 Task: Create a due date automation trigger when advanced on, on the tuesday before a card is due add fields without custom field "Resume" set to a date between 1 and 7 working days ago at 11:00 AM.
Action: Mouse moved to (947, 72)
Screenshot: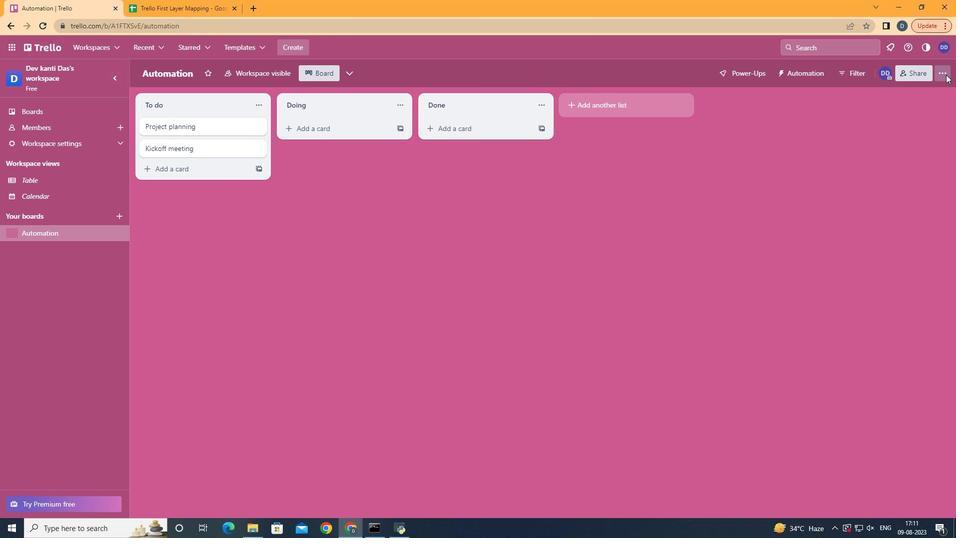 
Action: Mouse pressed left at (947, 72)
Screenshot: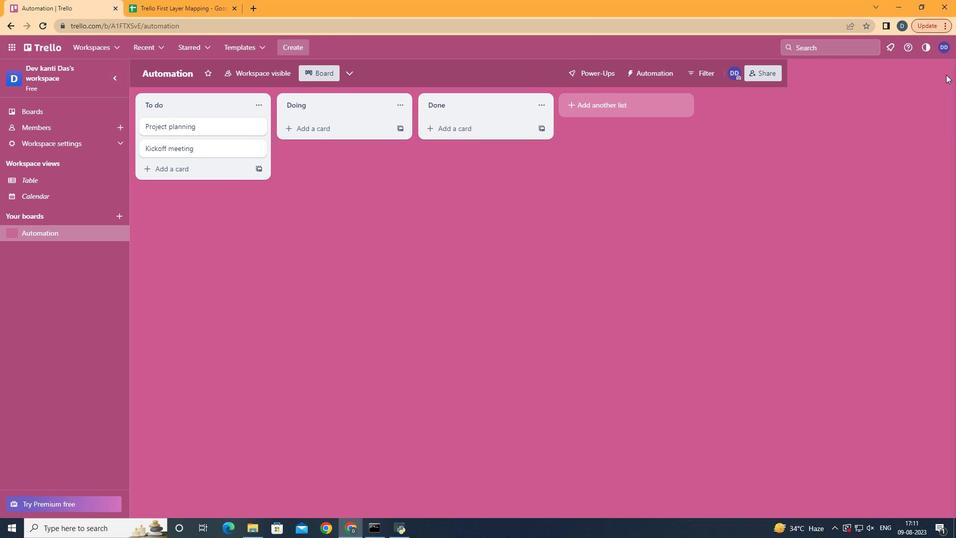 
Action: Mouse moved to (858, 223)
Screenshot: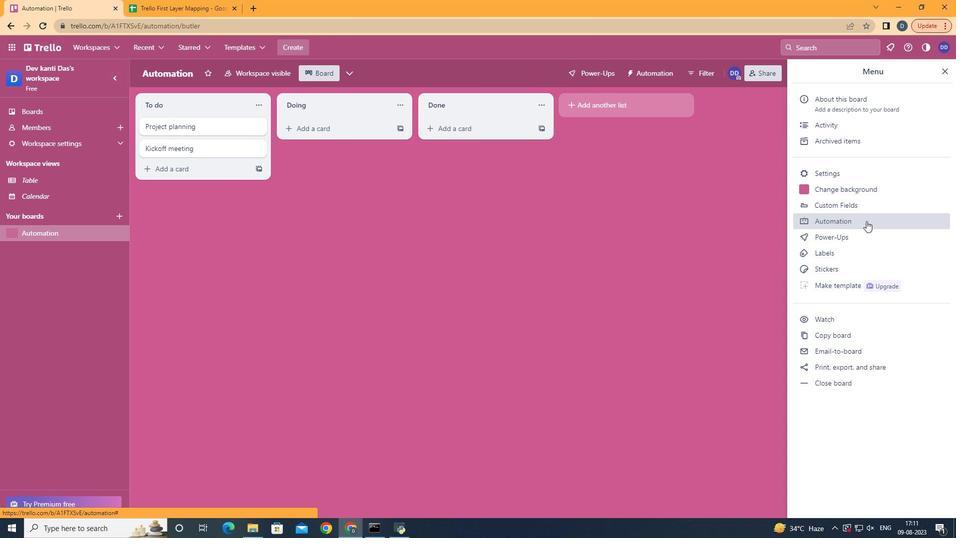 
Action: Mouse pressed left at (858, 223)
Screenshot: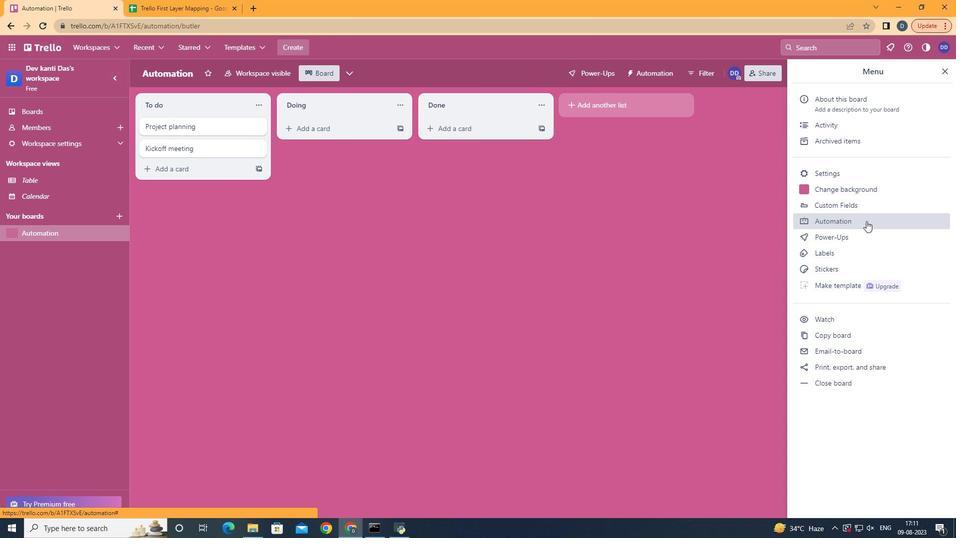 
Action: Mouse moved to (196, 201)
Screenshot: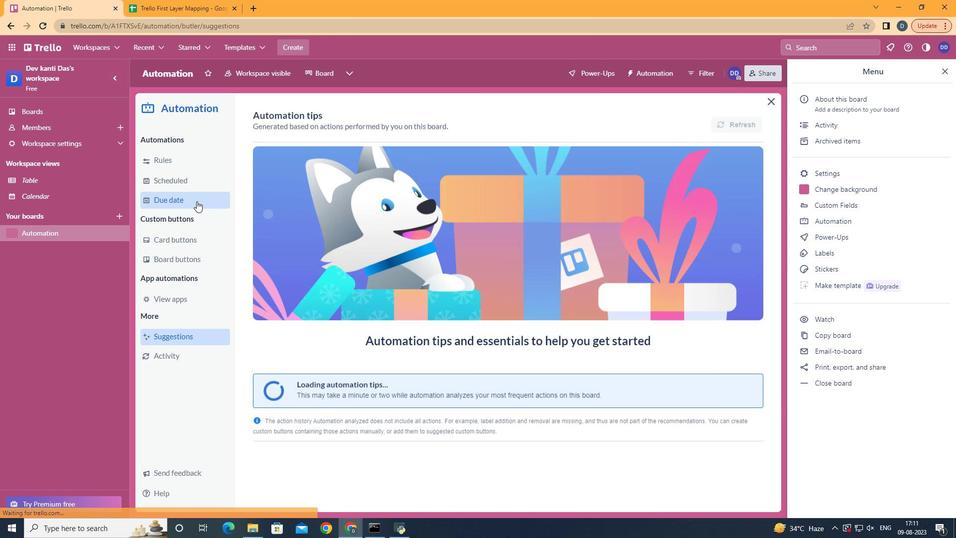 
Action: Mouse pressed left at (196, 201)
Screenshot: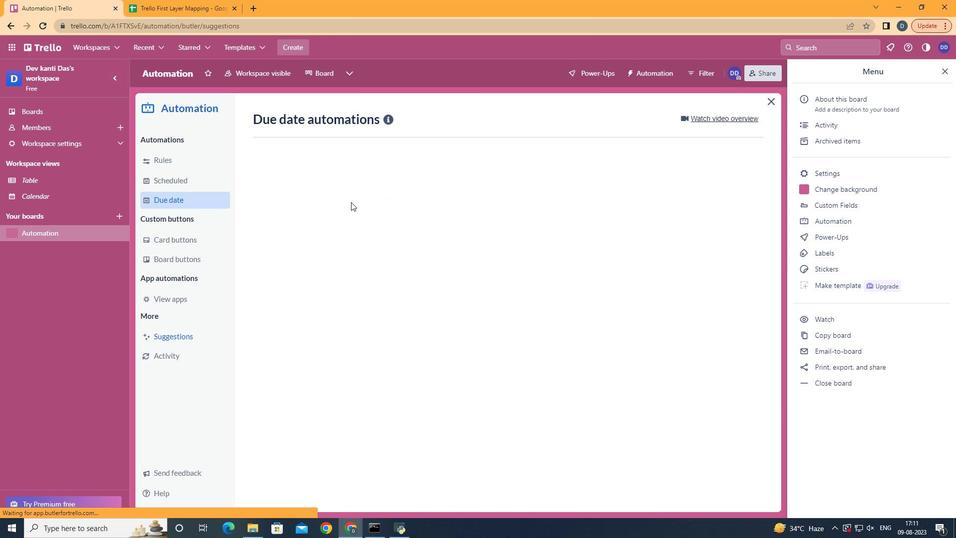 
Action: Mouse moved to (704, 122)
Screenshot: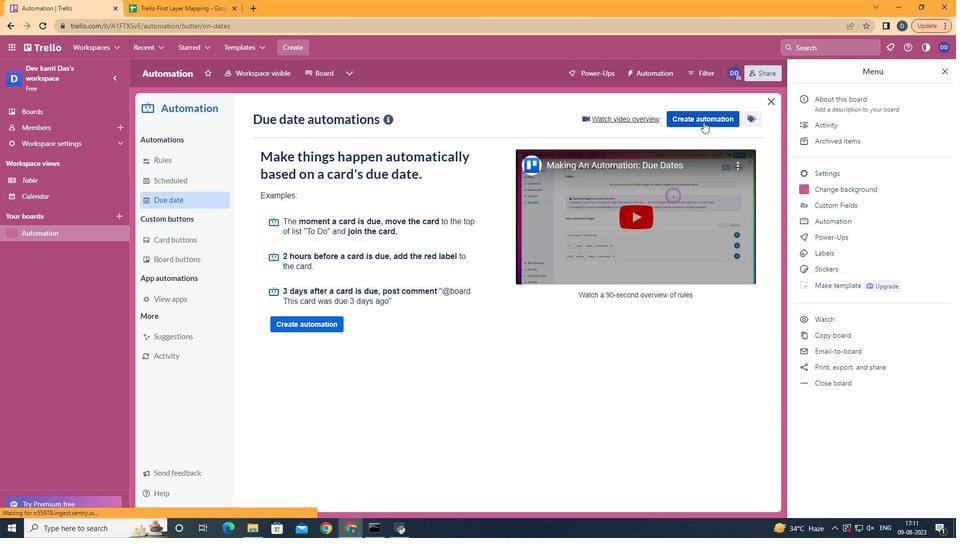 
Action: Mouse pressed left at (704, 122)
Screenshot: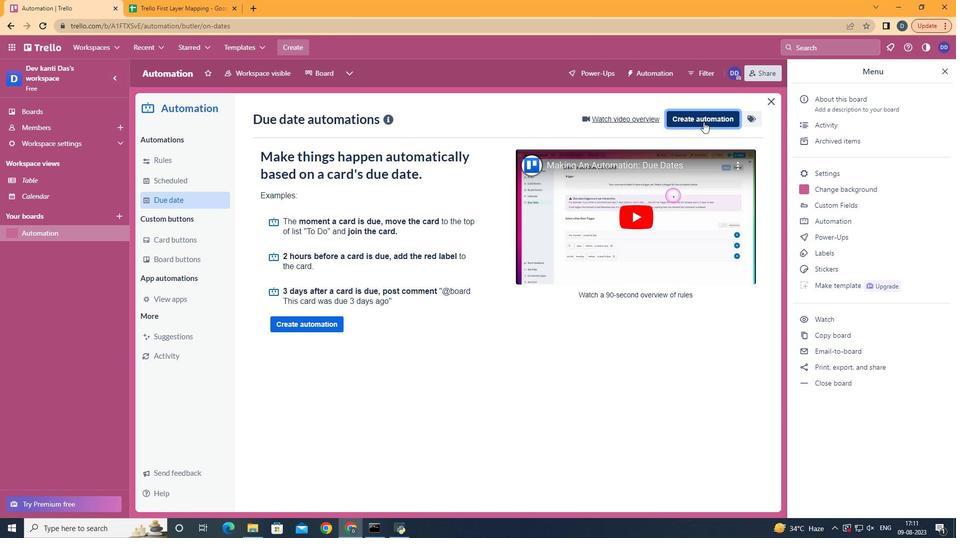 
Action: Mouse moved to (545, 219)
Screenshot: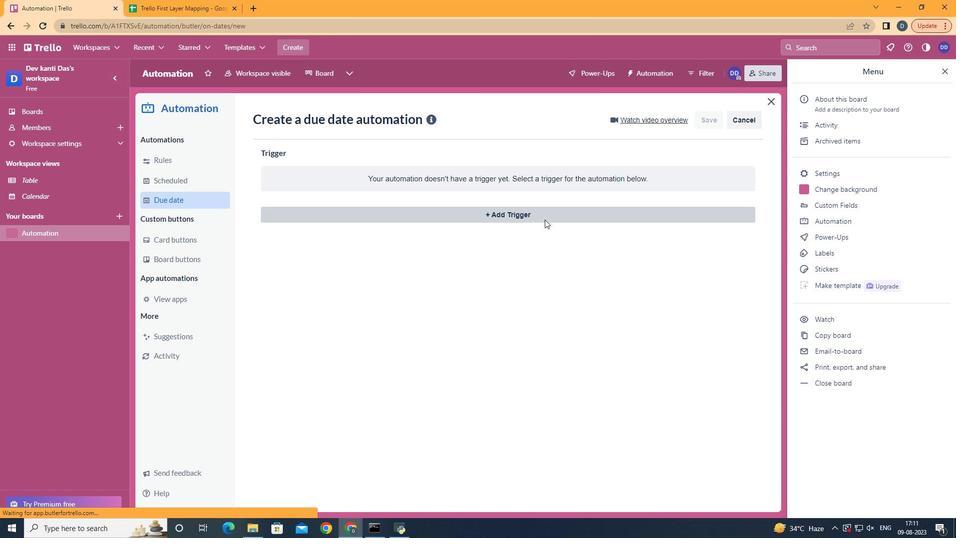 
Action: Mouse pressed left at (545, 219)
Screenshot: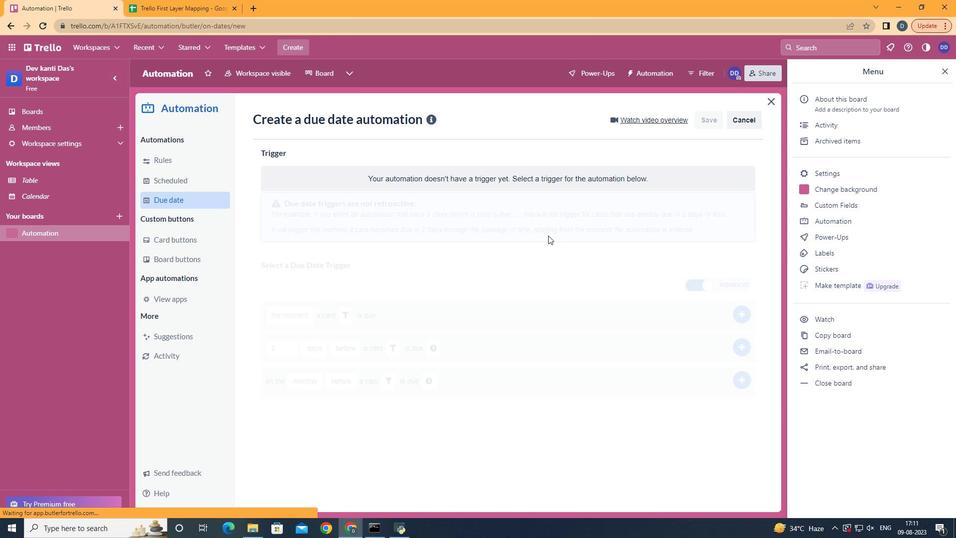 
Action: Mouse moved to (341, 278)
Screenshot: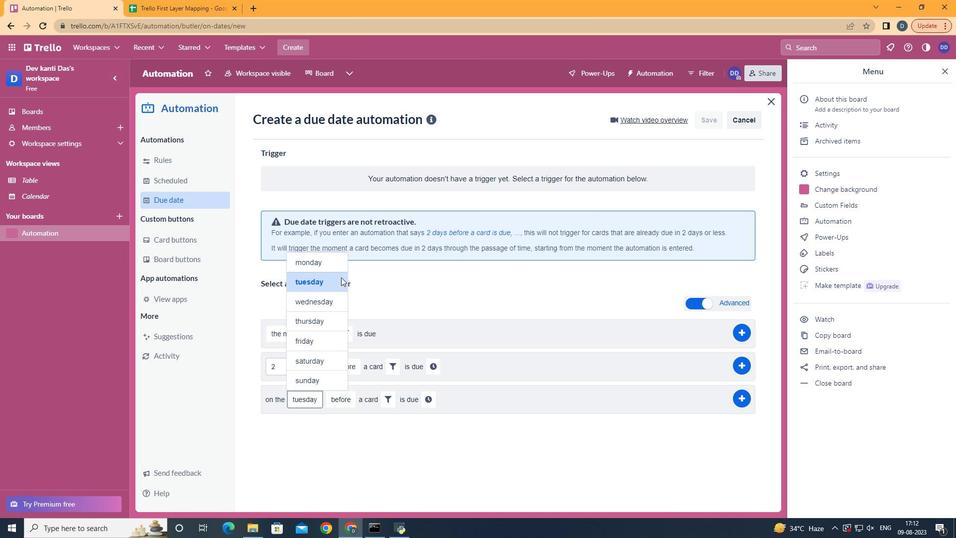 
Action: Mouse pressed left at (341, 278)
Screenshot: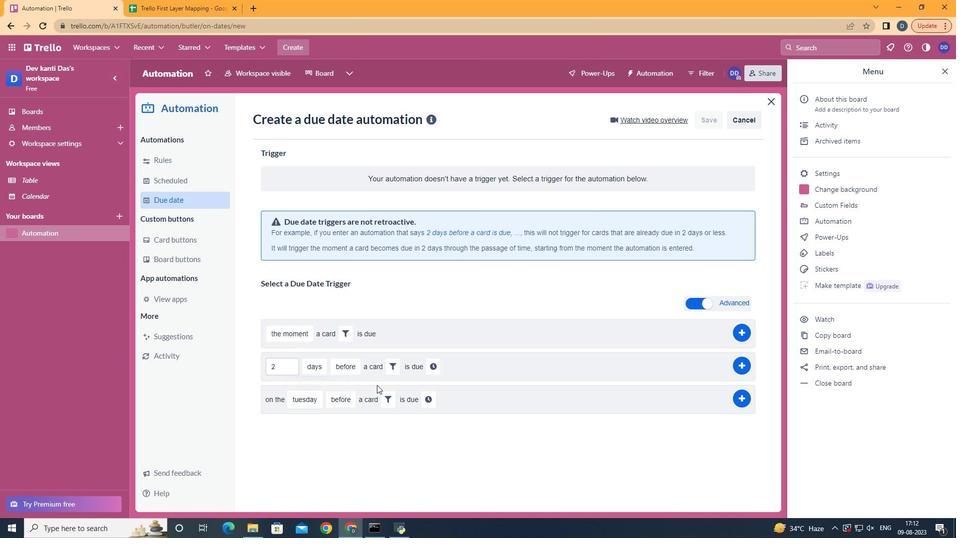 
Action: Mouse moved to (390, 398)
Screenshot: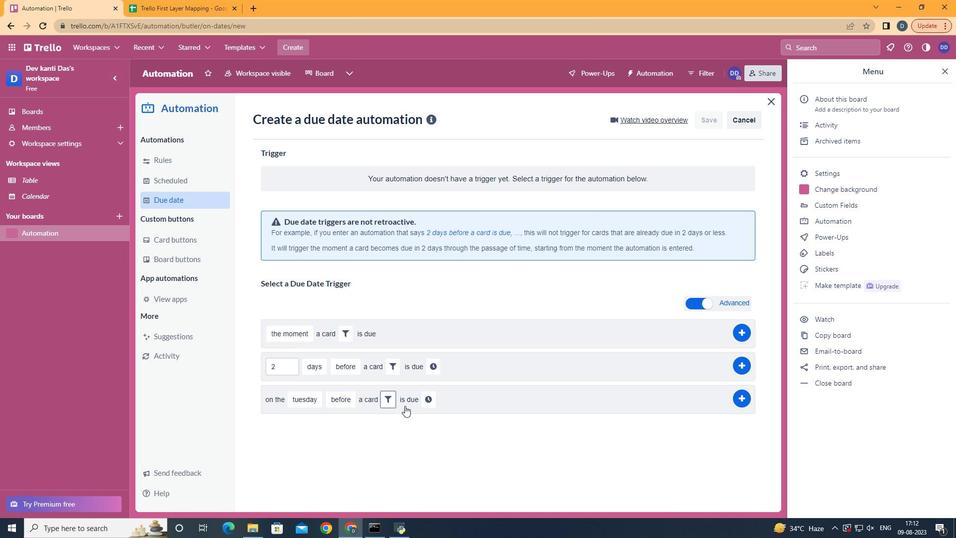 
Action: Mouse pressed left at (390, 398)
Screenshot: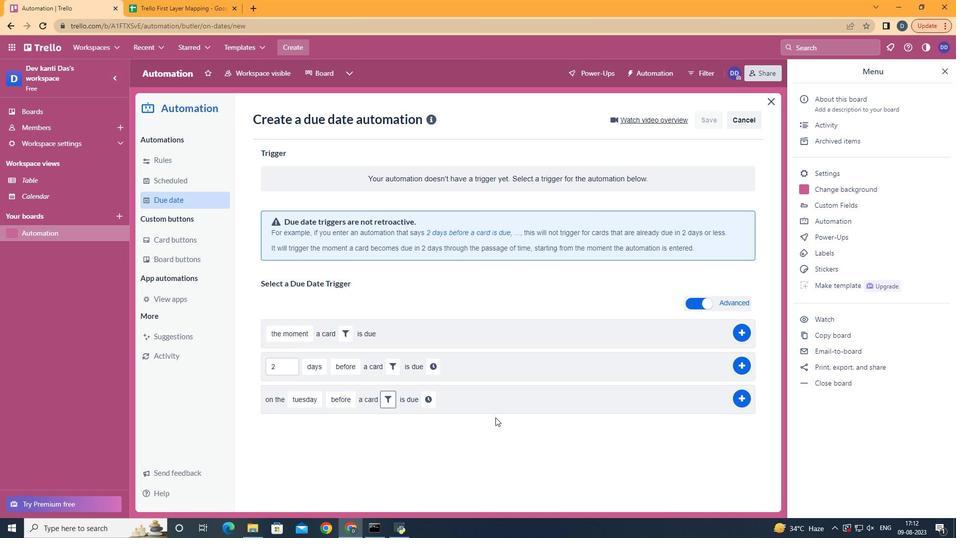 
Action: Mouse moved to (550, 425)
Screenshot: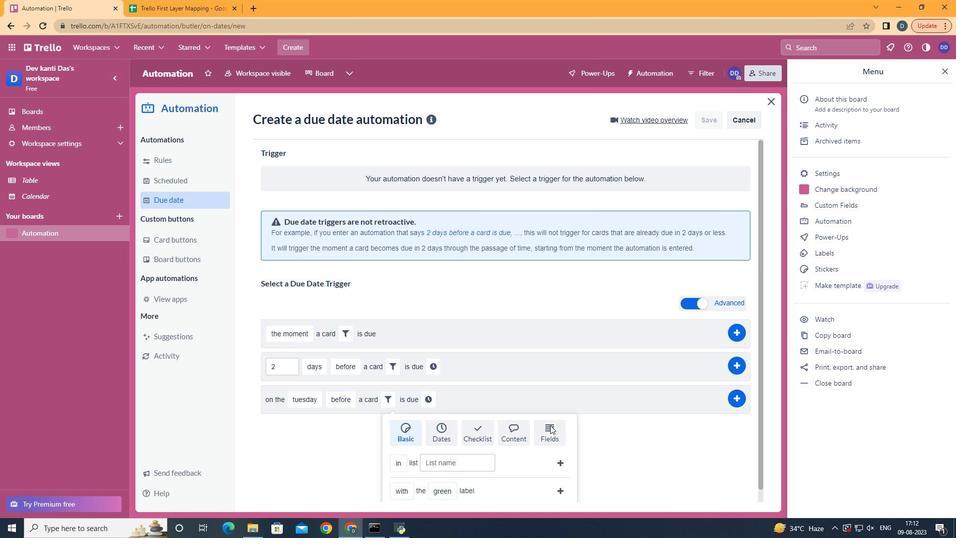 
Action: Mouse pressed left at (550, 425)
Screenshot: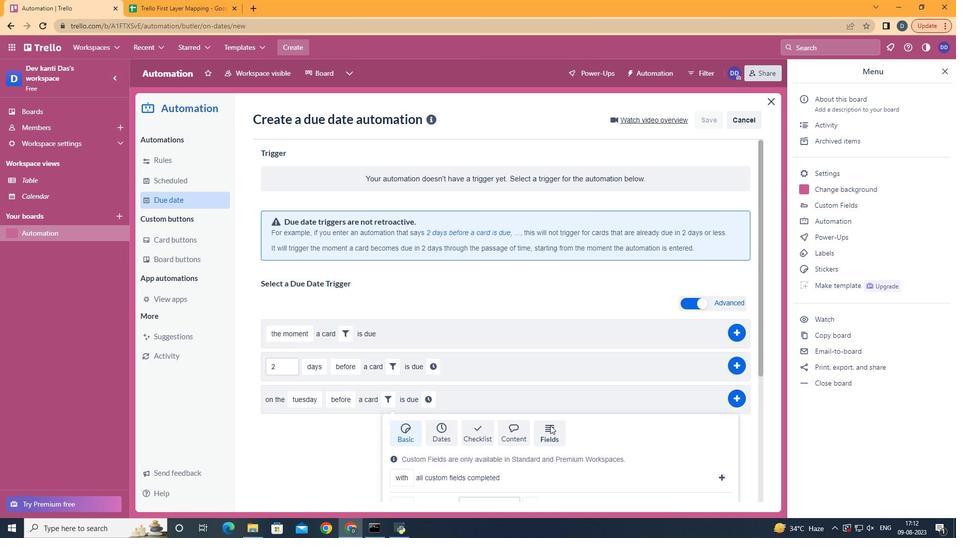 
Action: Mouse moved to (552, 425)
Screenshot: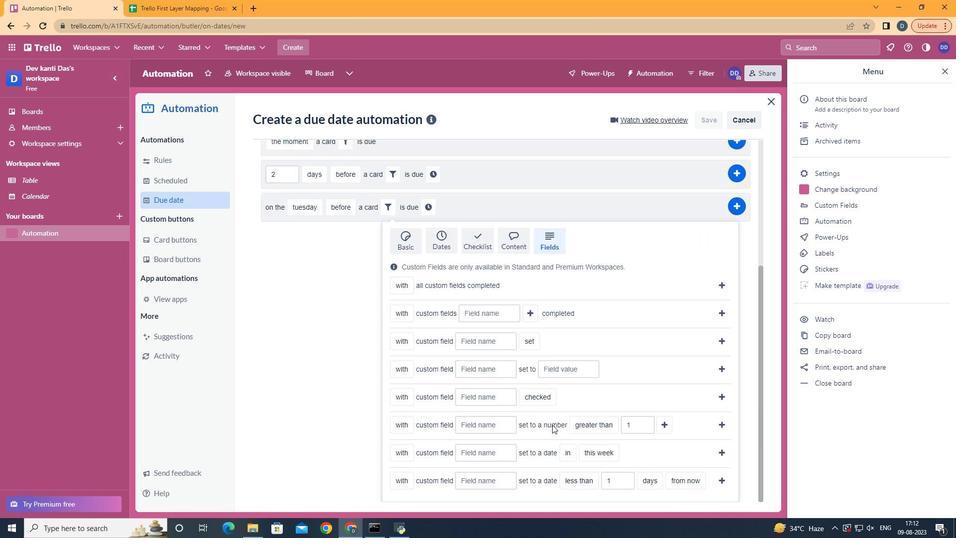 
Action: Mouse scrolled (552, 424) with delta (0, 0)
Screenshot: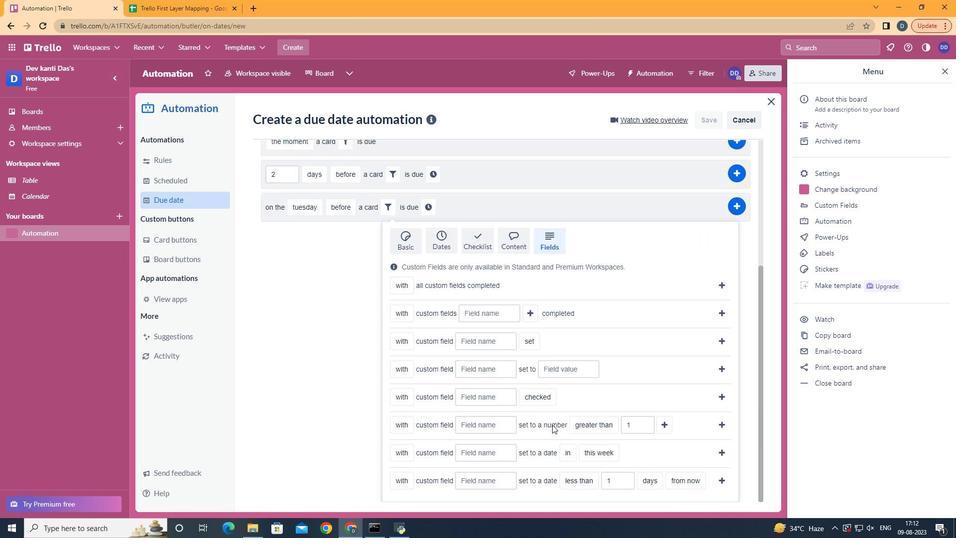 
Action: Mouse scrolled (552, 424) with delta (0, 0)
Screenshot: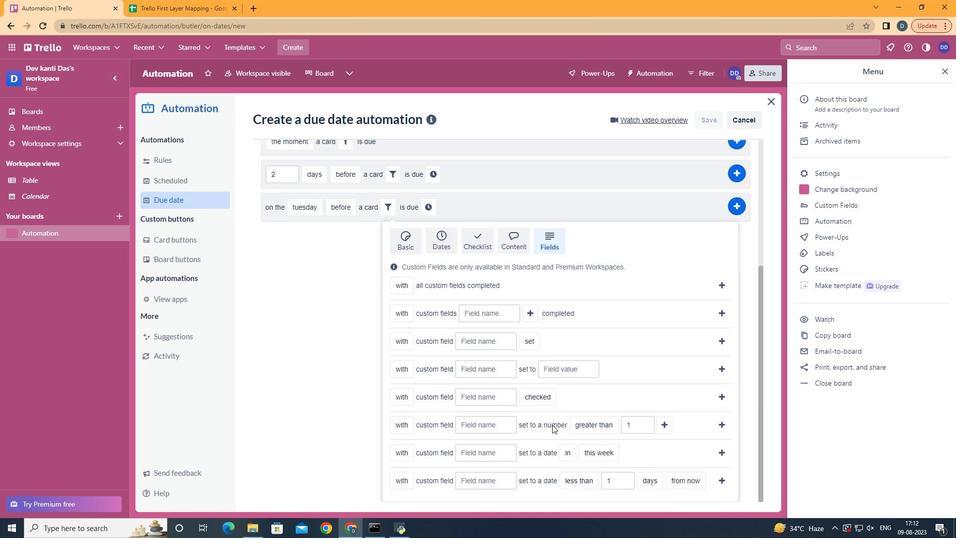 
Action: Mouse scrolled (552, 424) with delta (0, 0)
Screenshot: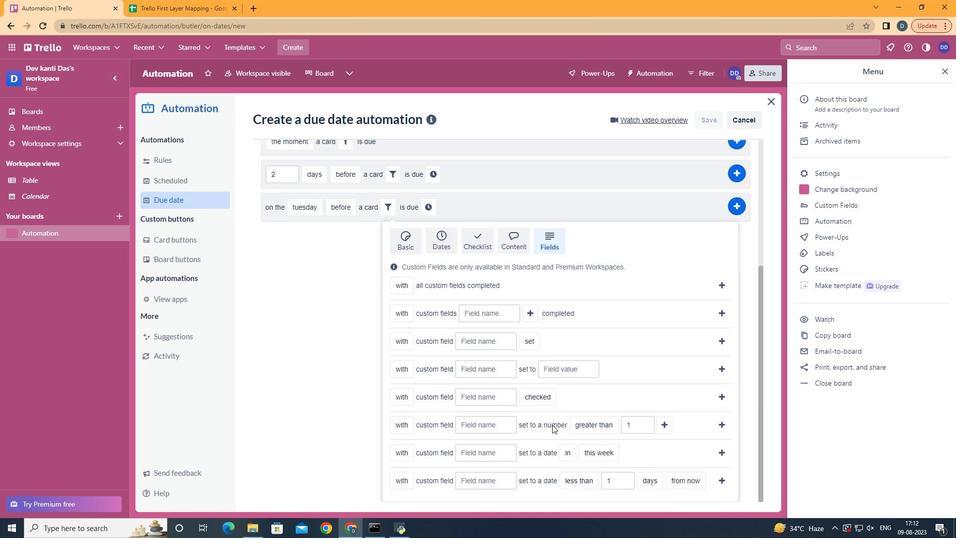 
Action: Mouse scrolled (552, 424) with delta (0, 0)
Screenshot: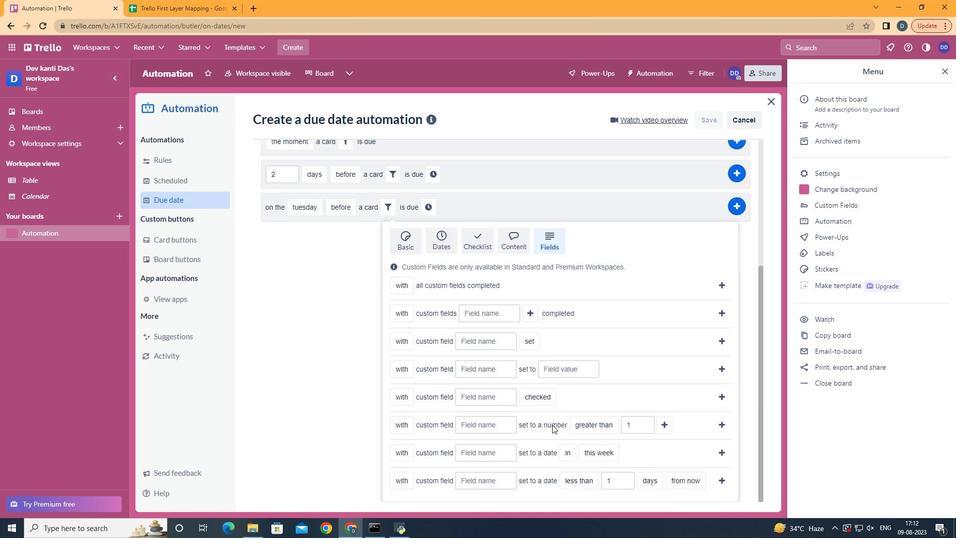 
Action: Mouse moved to (552, 425)
Screenshot: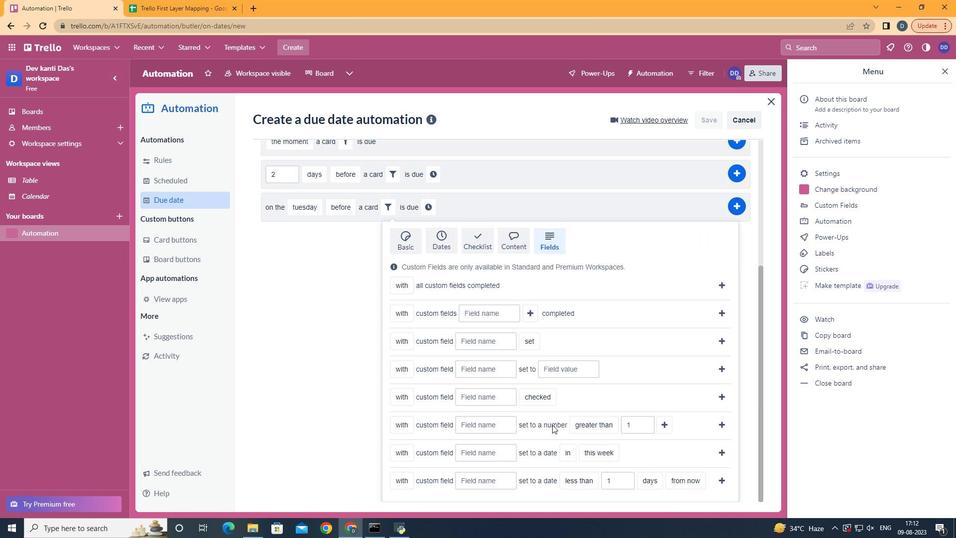 
Action: Mouse scrolled (552, 424) with delta (0, 0)
Screenshot: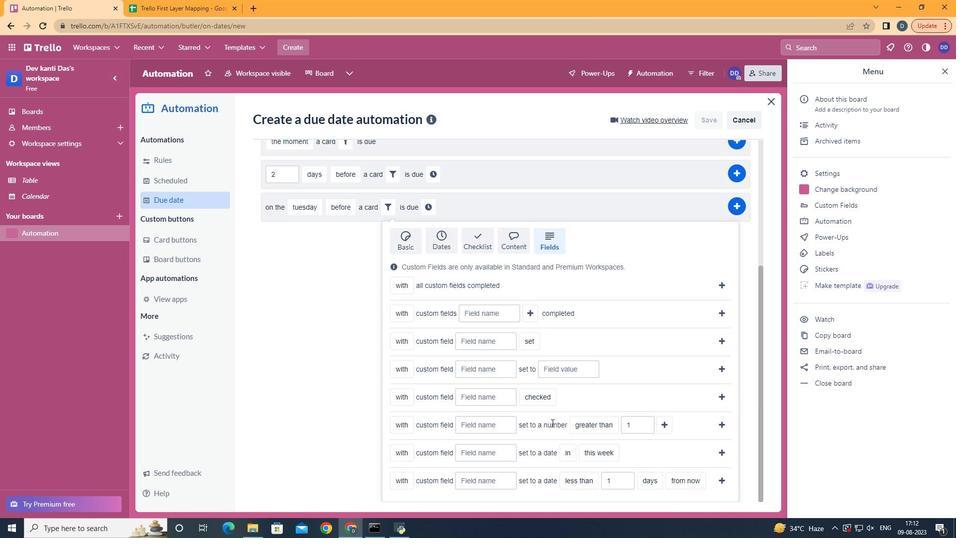 
Action: Mouse scrolled (552, 424) with delta (0, 0)
Screenshot: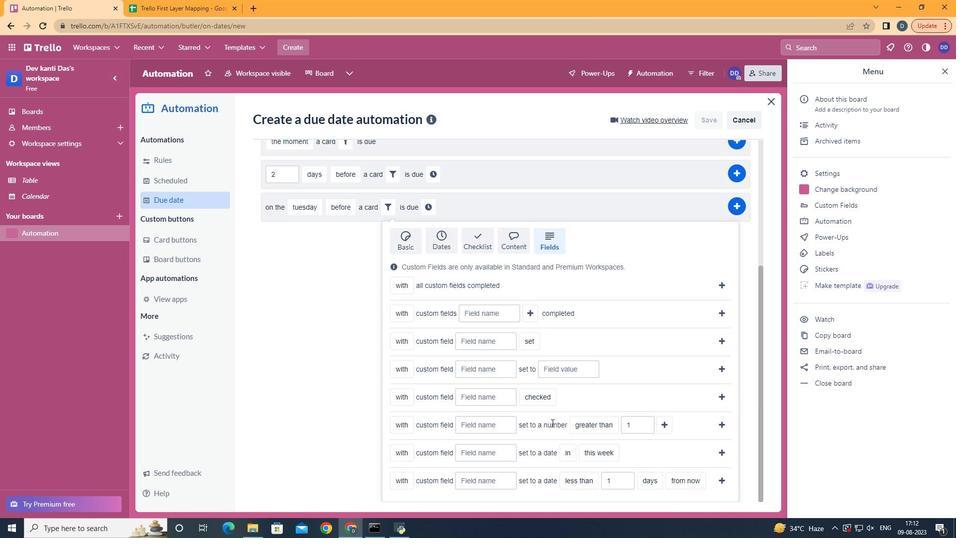 
Action: Mouse scrolled (552, 424) with delta (0, 0)
Screenshot: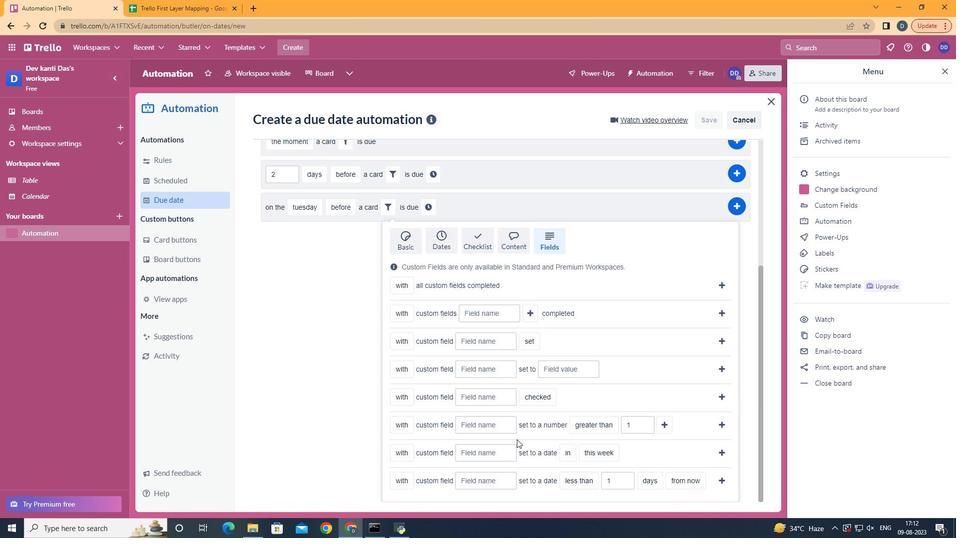 
Action: Mouse scrolled (552, 424) with delta (0, 0)
Screenshot: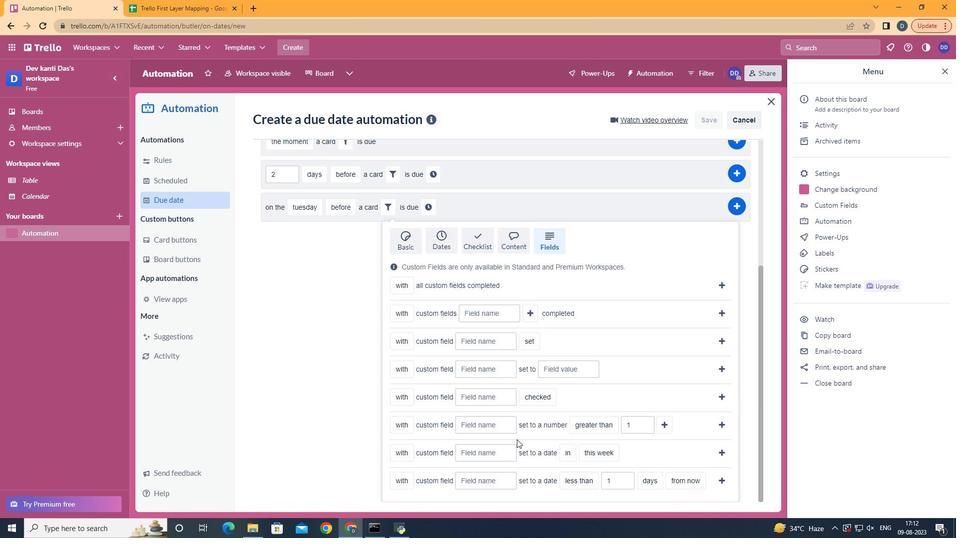 
Action: Mouse moved to (415, 465)
Screenshot: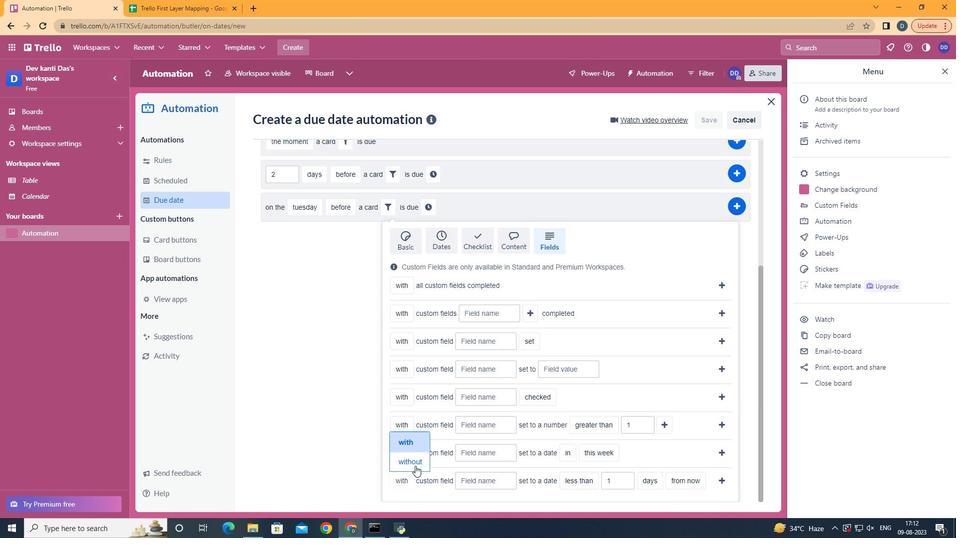 
Action: Mouse pressed left at (415, 465)
Screenshot: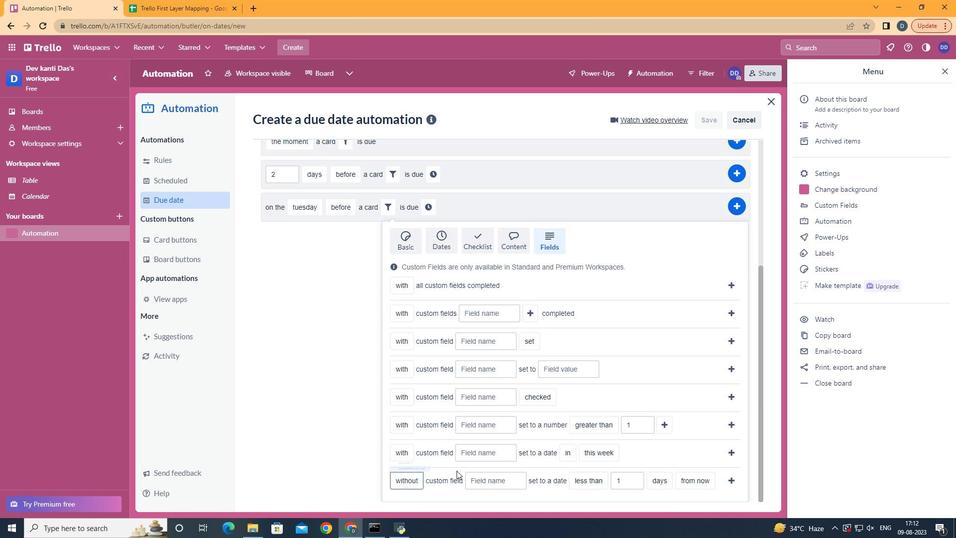 
Action: Mouse moved to (481, 478)
Screenshot: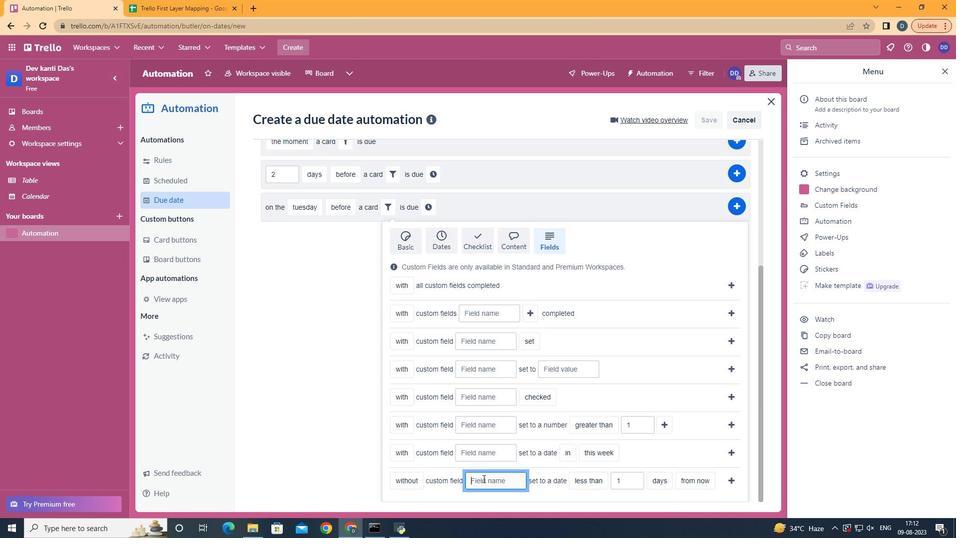
Action: Mouse pressed left at (481, 478)
Screenshot: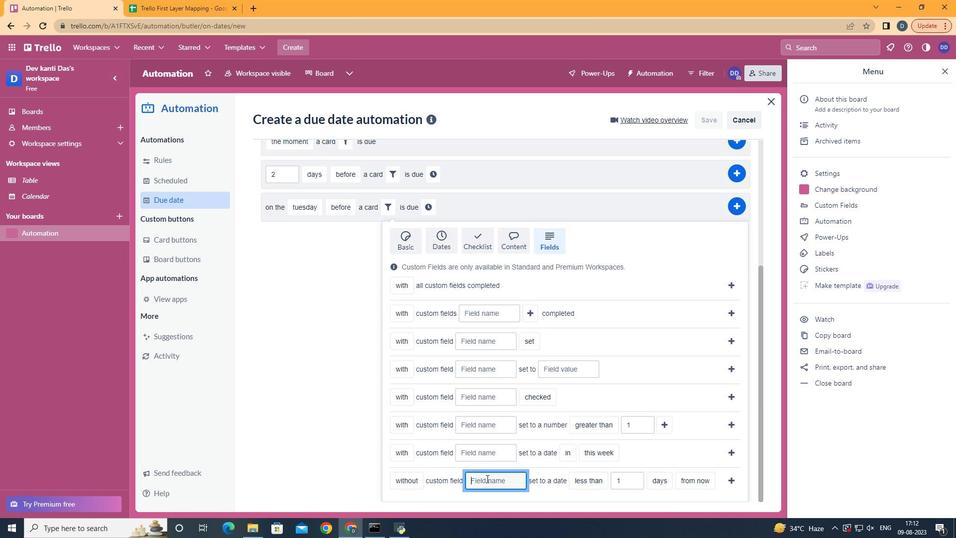 
Action: Mouse moved to (486, 478)
Screenshot: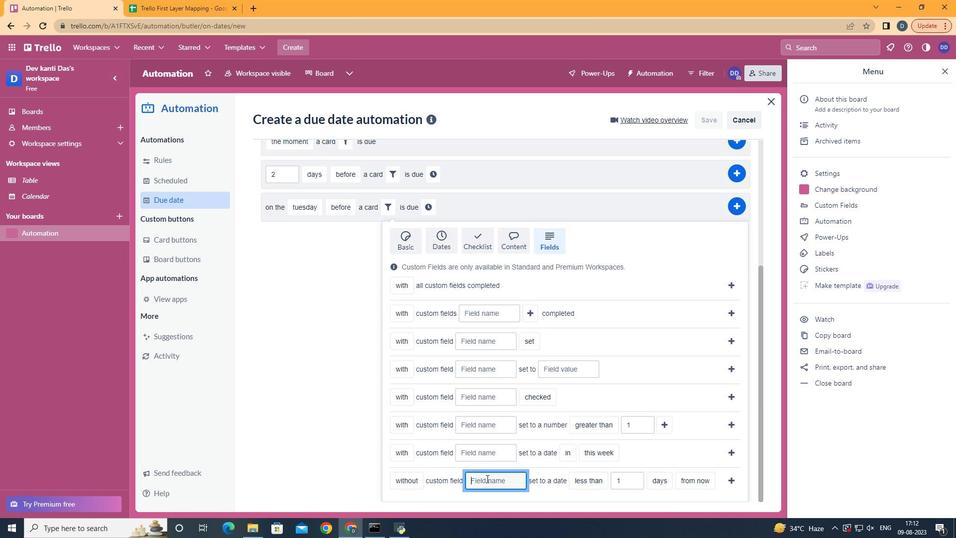
Action: Key pressed <Key.shift>Rewsume
Screenshot: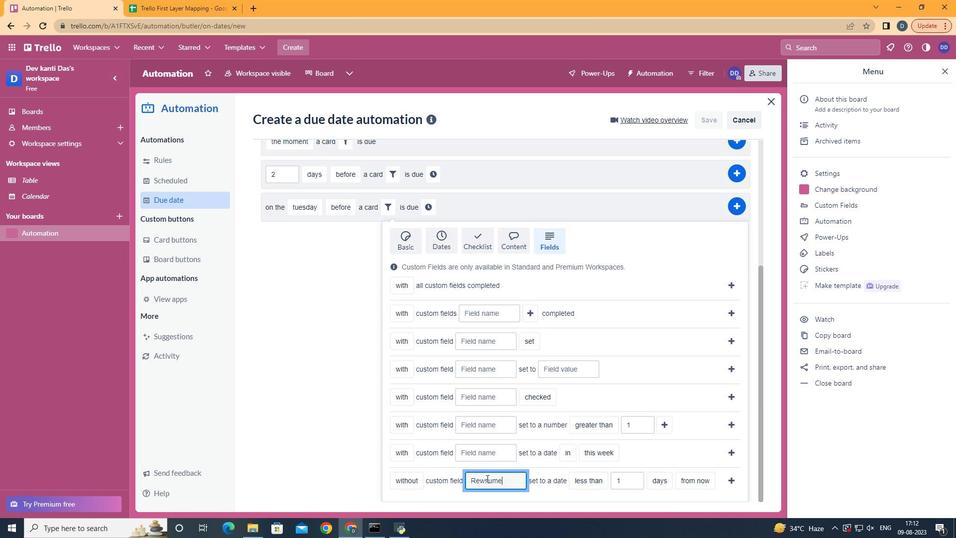 
Action: Mouse moved to (486, 478)
Screenshot: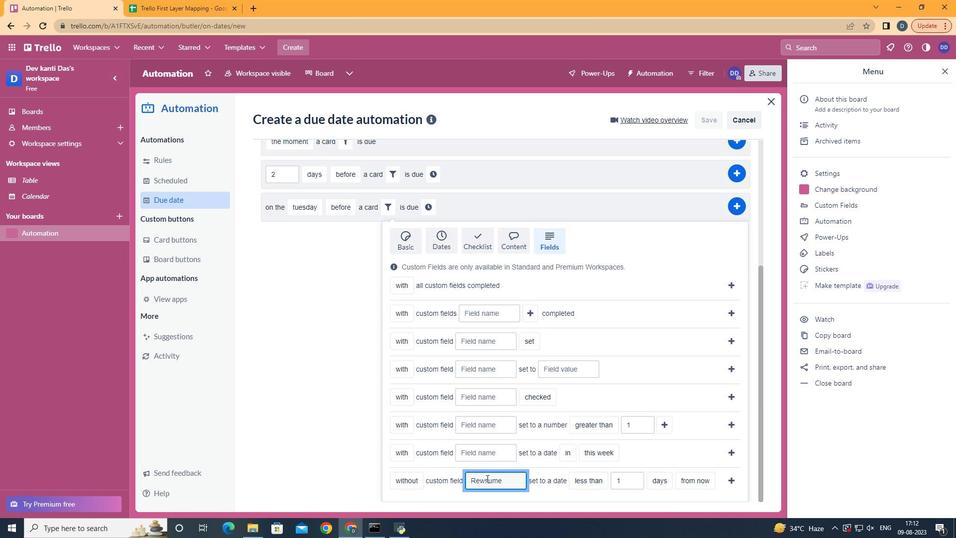 
Action: Key pressed <Key.backspace><Key.backspace><Key.backspace><Key.backspace><Key.backspace>sume
Screenshot: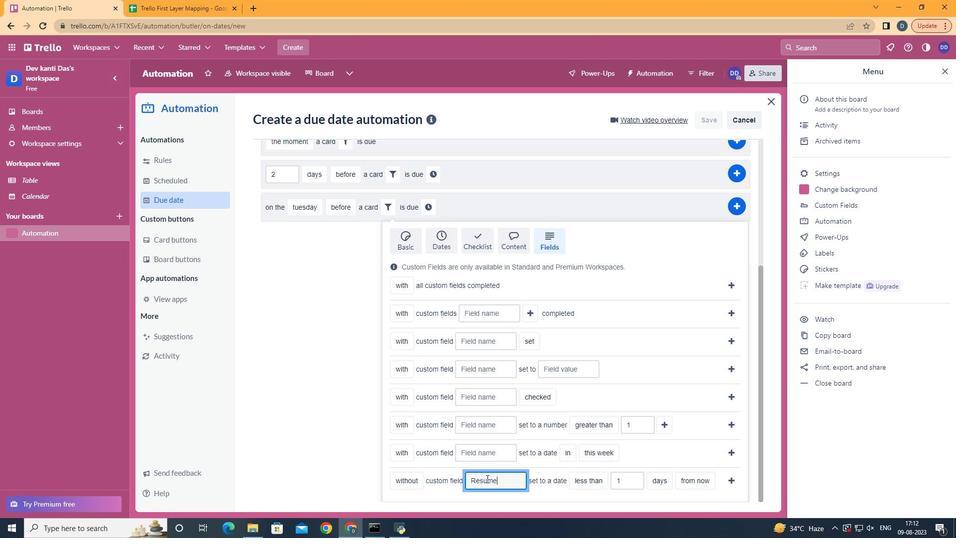 
Action: Mouse moved to (599, 465)
Screenshot: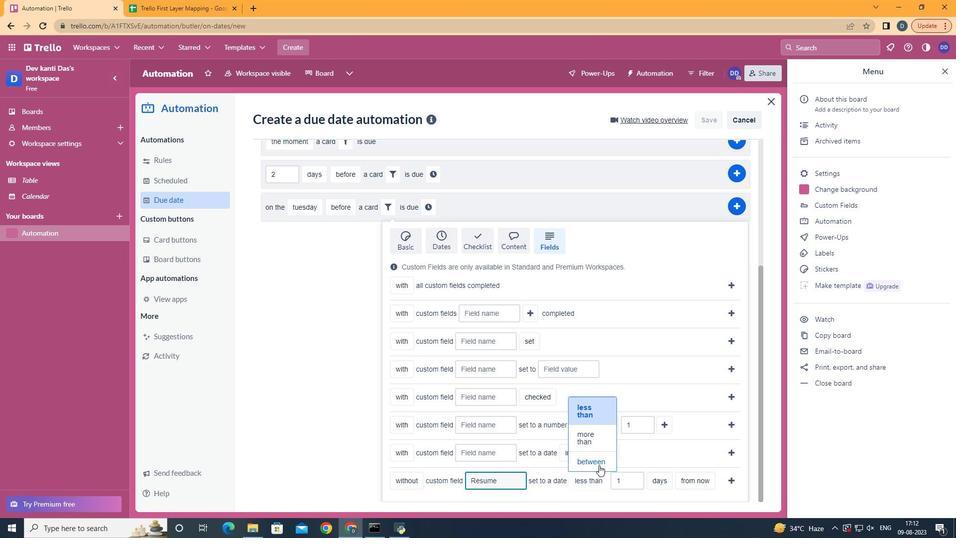 
Action: Mouse pressed left at (599, 465)
Screenshot: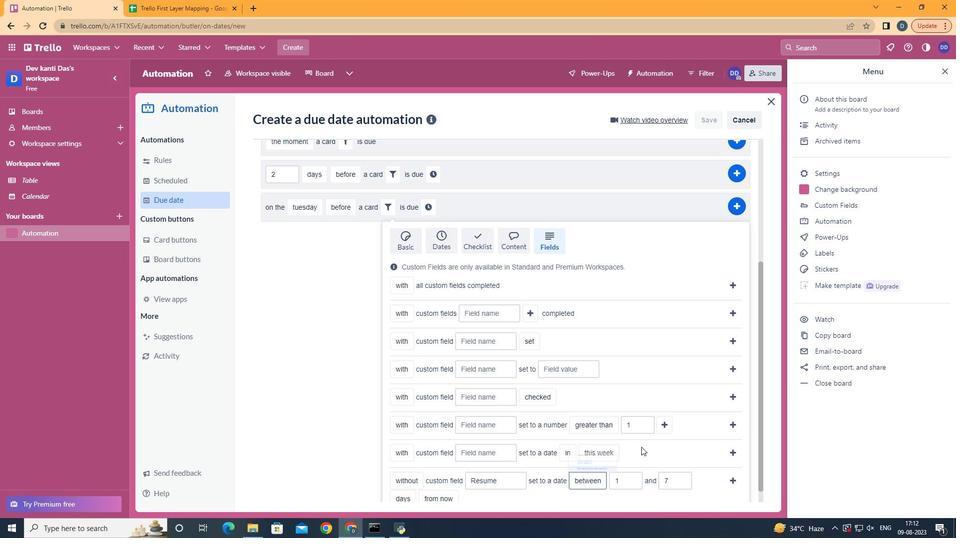 
Action: Mouse moved to (650, 436)
Screenshot: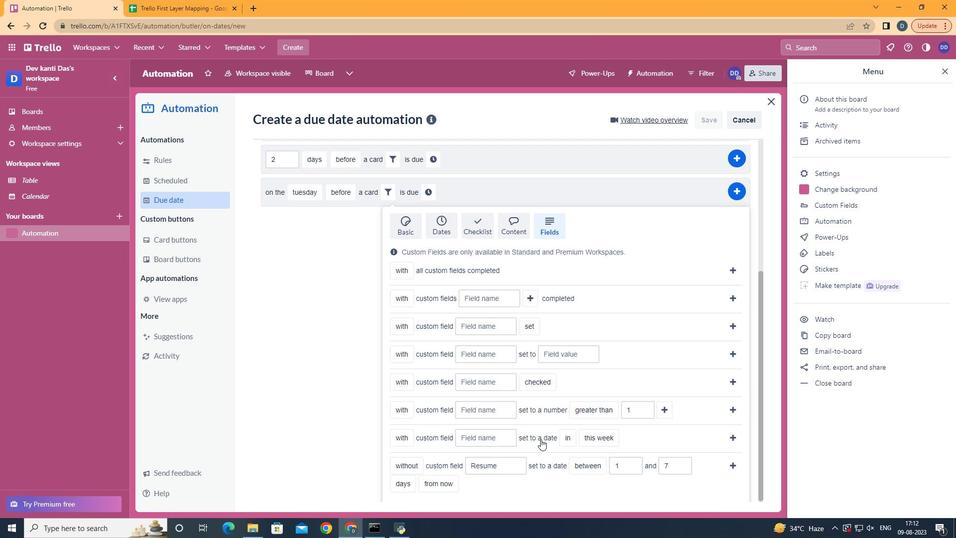 
Action: Mouse scrolled (650, 435) with delta (0, 0)
Screenshot: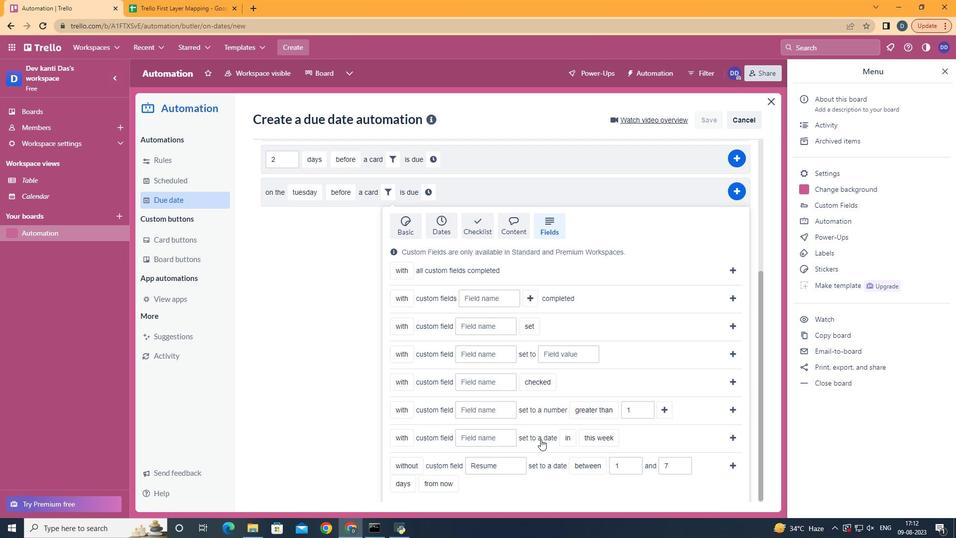 
Action: Mouse scrolled (650, 435) with delta (0, 0)
Screenshot: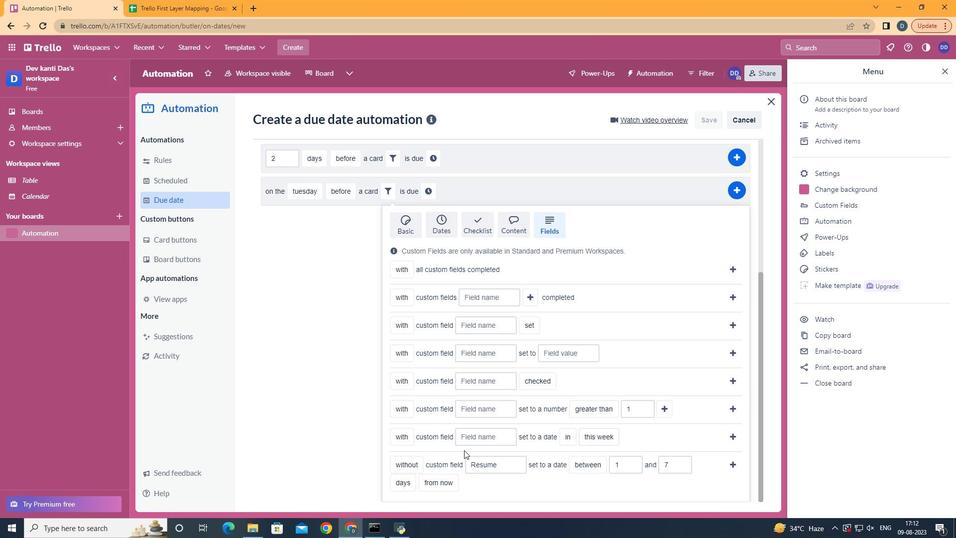 
Action: Mouse scrolled (650, 435) with delta (0, 0)
Screenshot: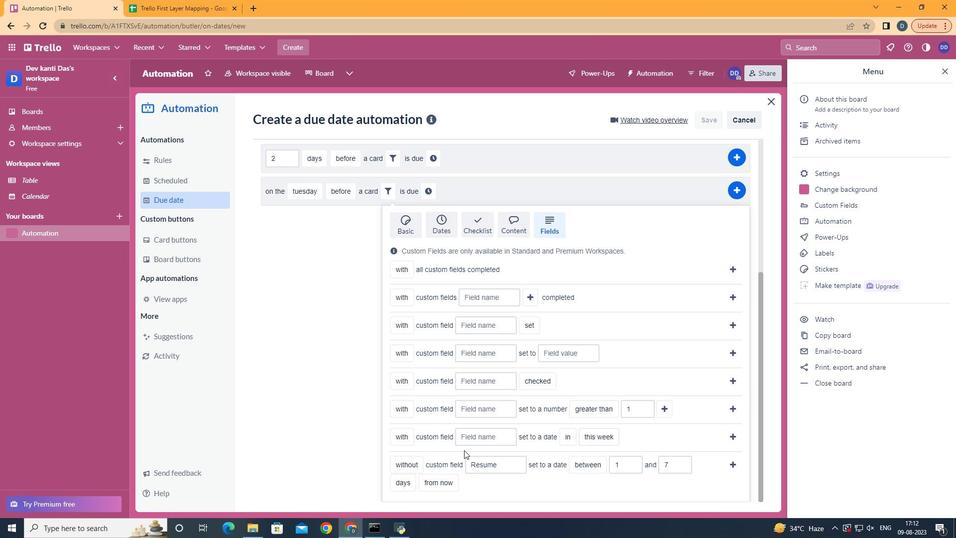 
Action: Mouse scrolled (650, 435) with delta (0, 0)
Screenshot: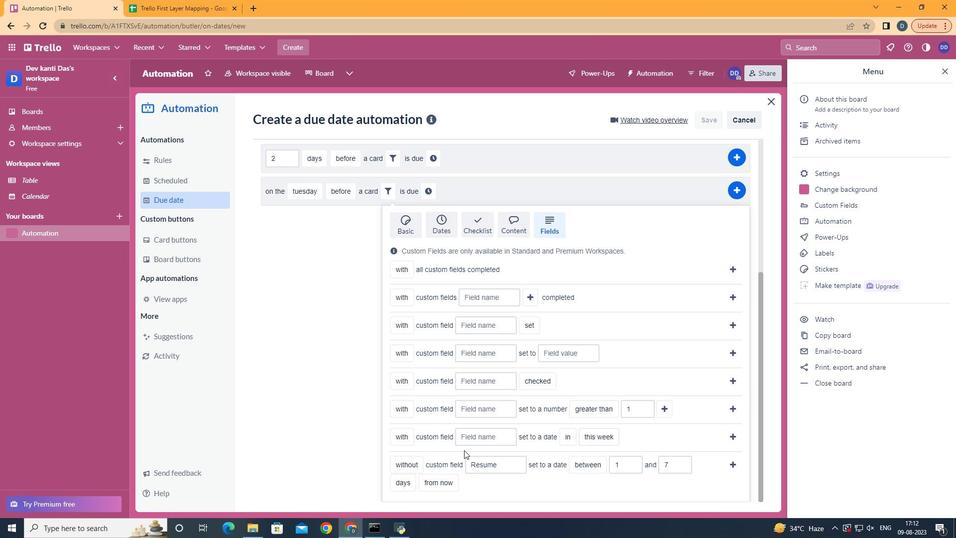 
Action: Mouse scrolled (650, 435) with delta (0, 0)
Screenshot: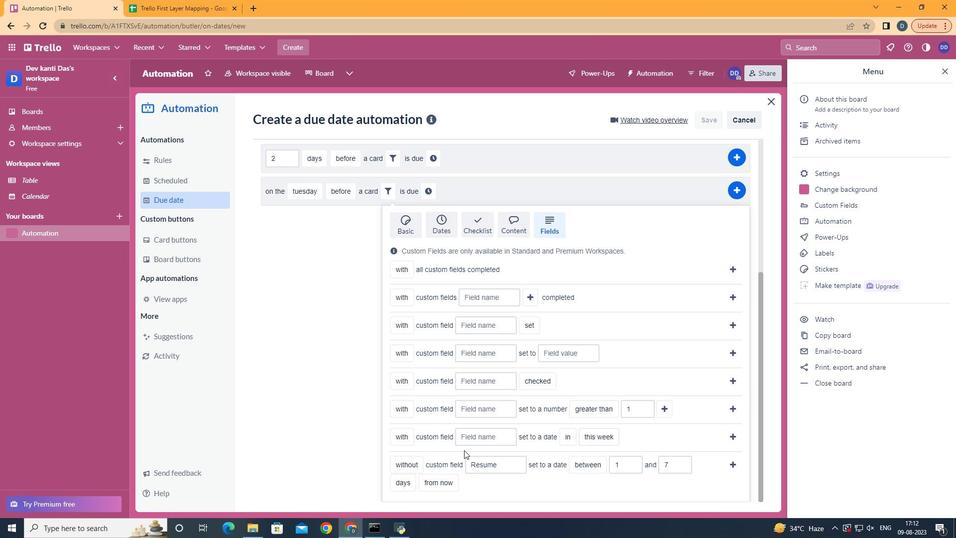 
Action: Mouse moved to (411, 466)
Screenshot: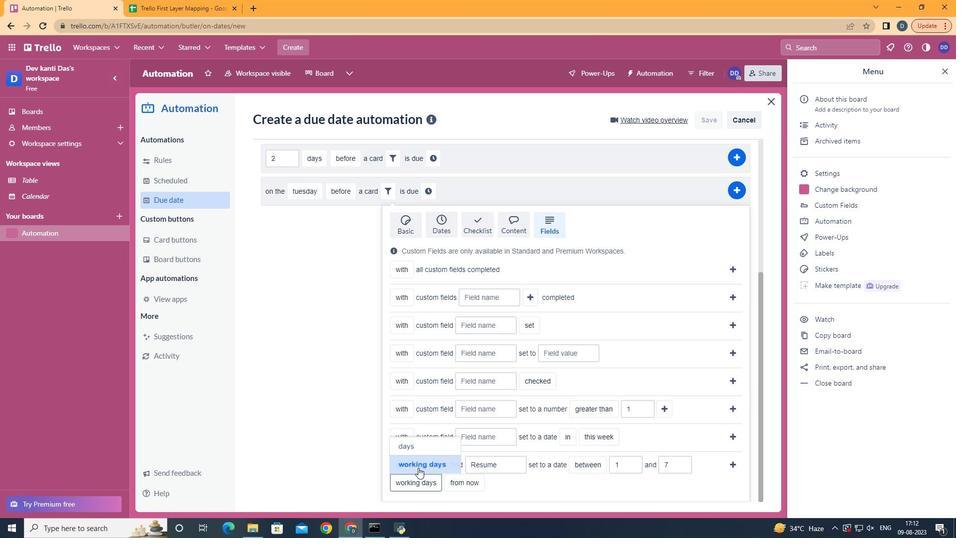 
Action: Mouse pressed left at (411, 466)
Screenshot: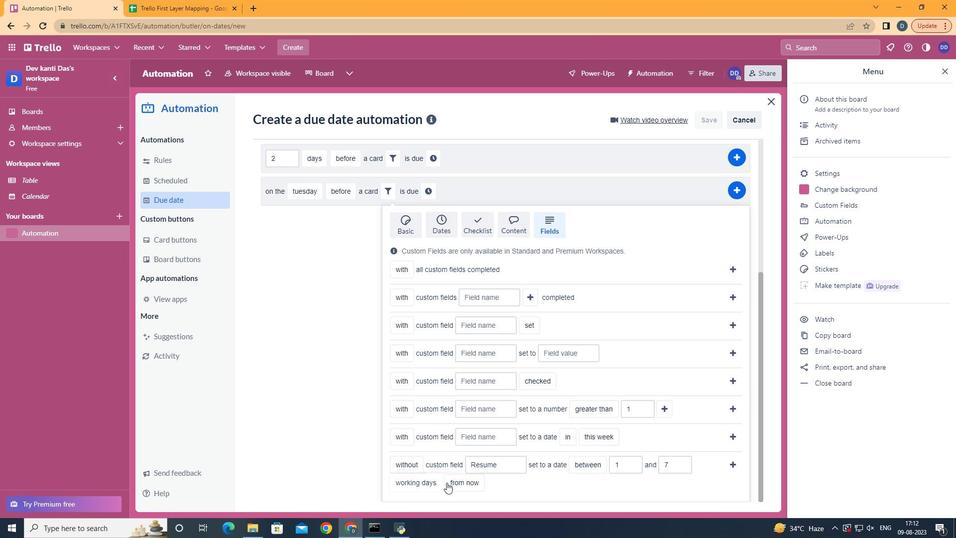 
Action: Mouse moved to (476, 458)
Screenshot: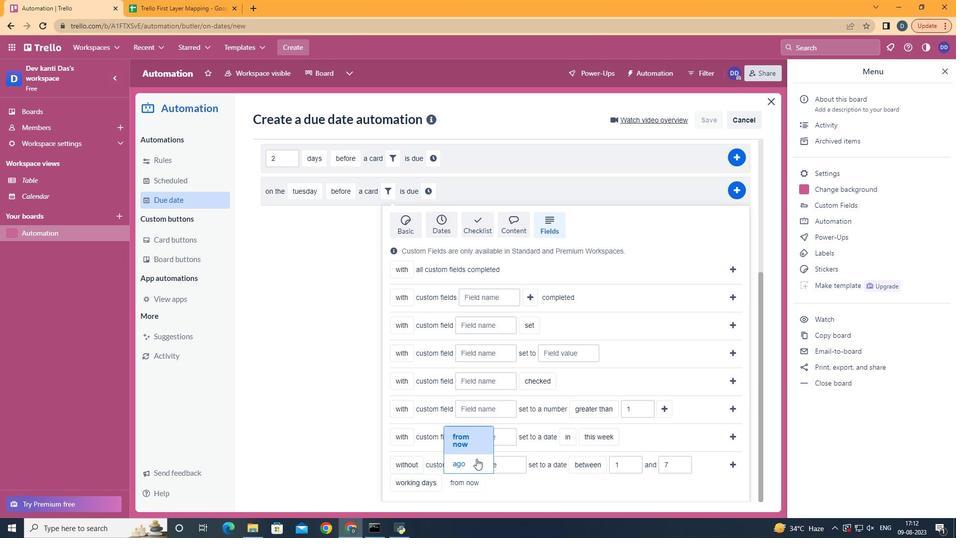 
Action: Mouse pressed left at (476, 458)
Screenshot: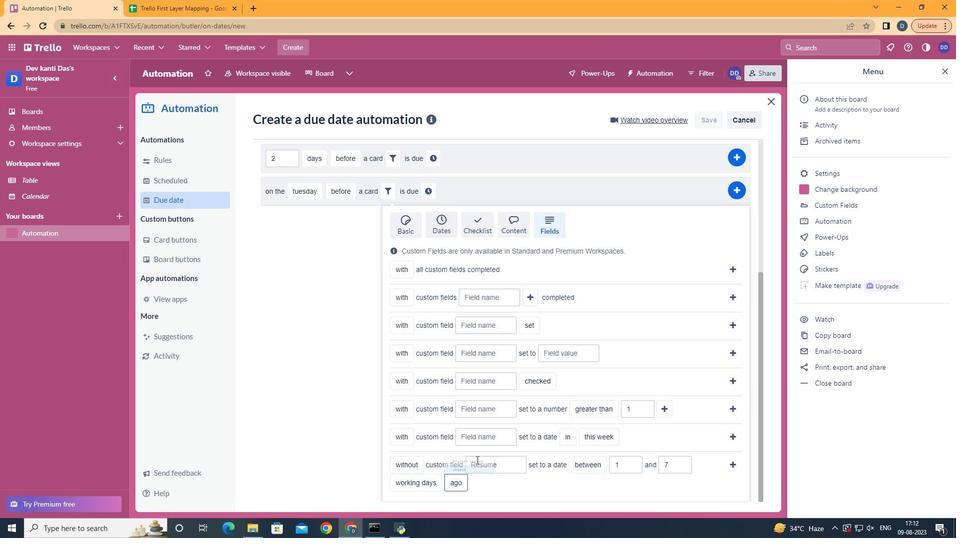 
Action: Mouse moved to (739, 462)
Screenshot: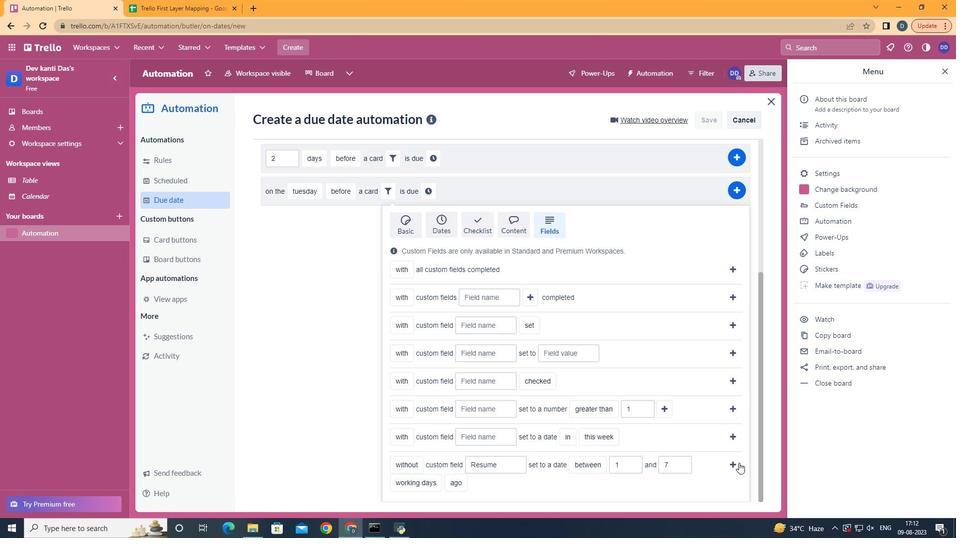 
Action: Mouse pressed left at (739, 462)
Screenshot: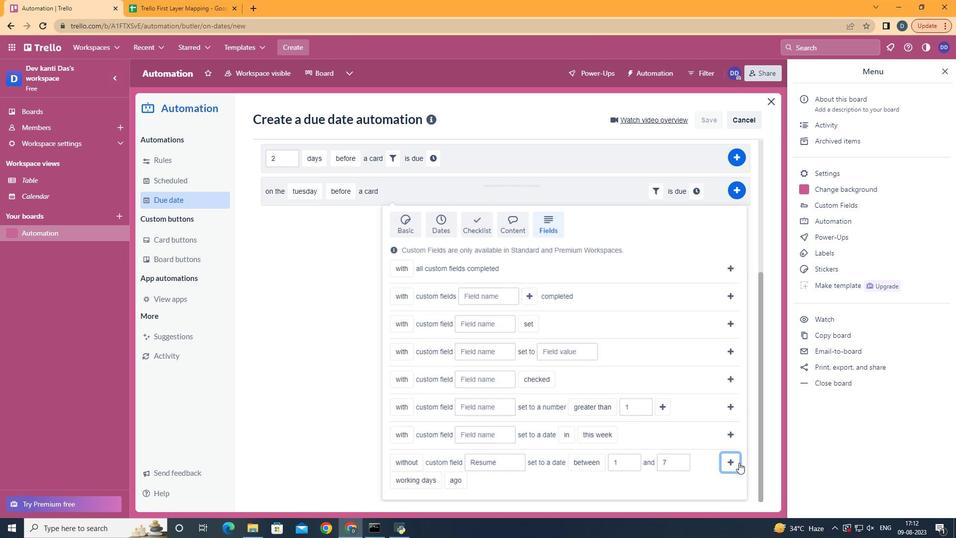 
Action: Mouse moved to (534, 425)
Screenshot: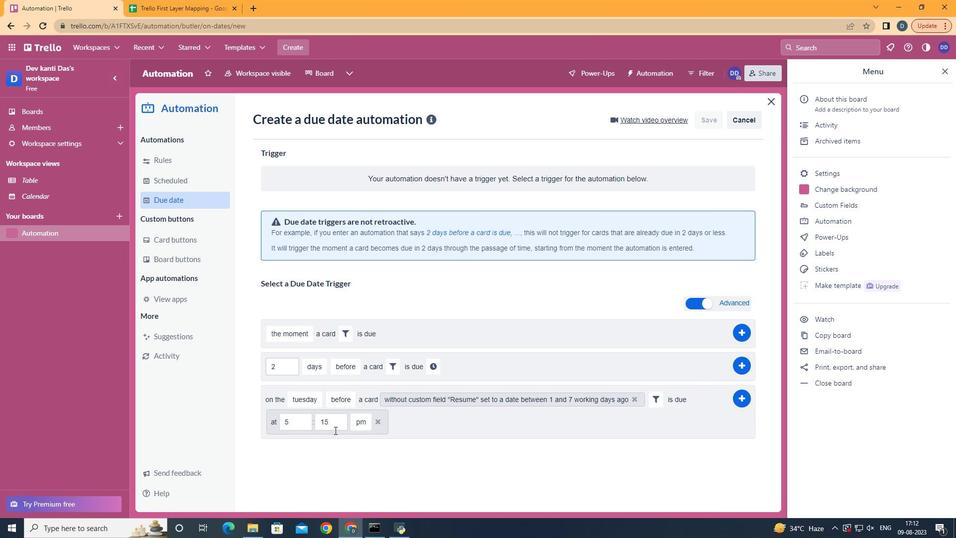 
Action: Mouse pressed left at (703, 401)
Screenshot: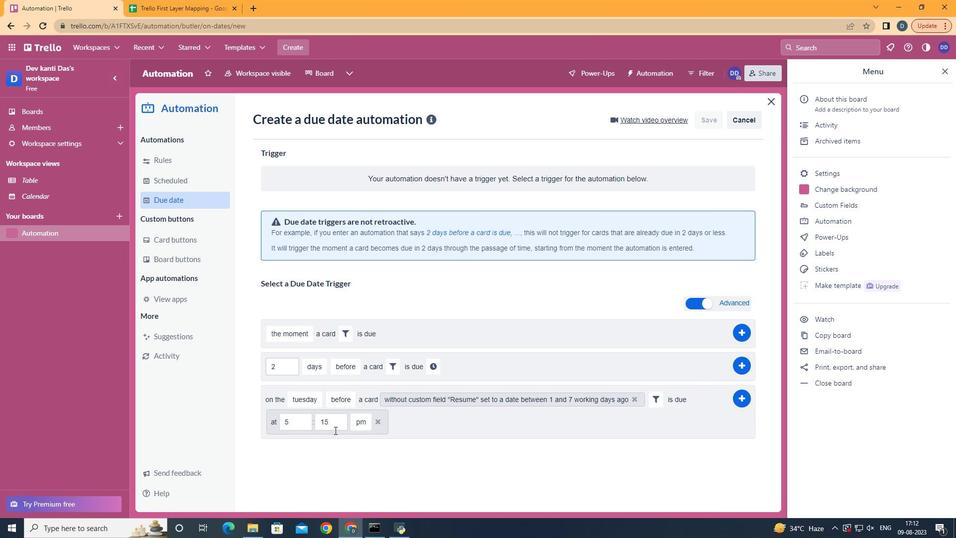 
Action: Mouse moved to (294, 431)
Screenshot: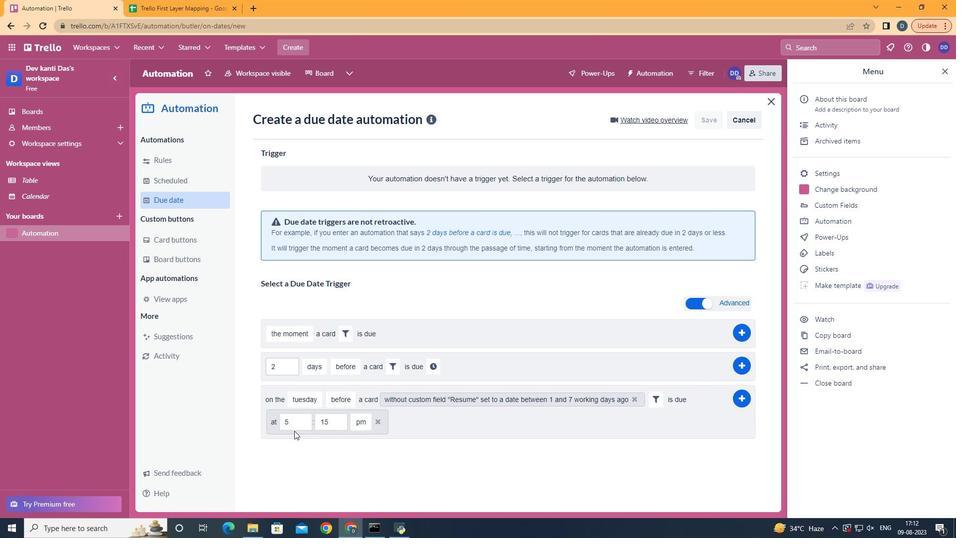 
Action: Mouse pressed left at (294, 431)
Screenshot: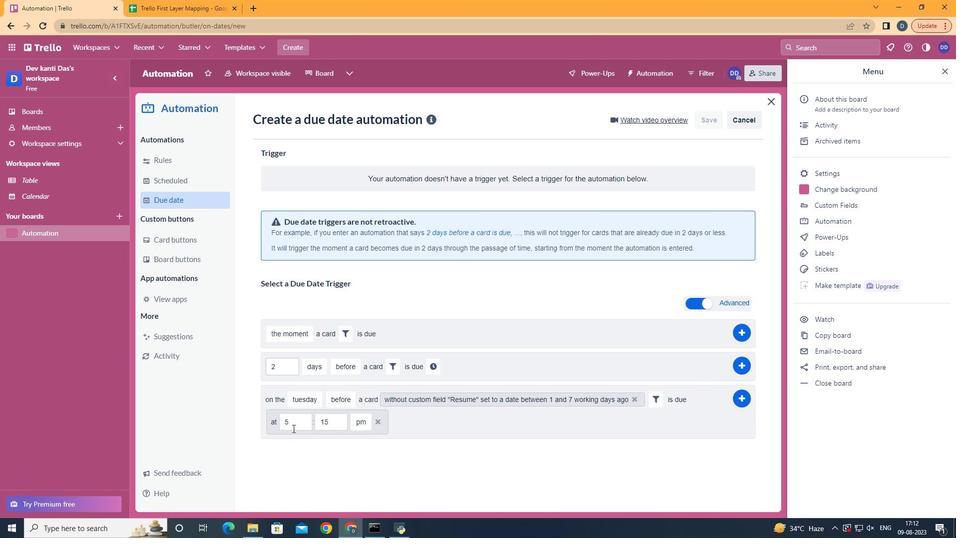 
Action: Mouse moved to (293, 428)
Screenshot: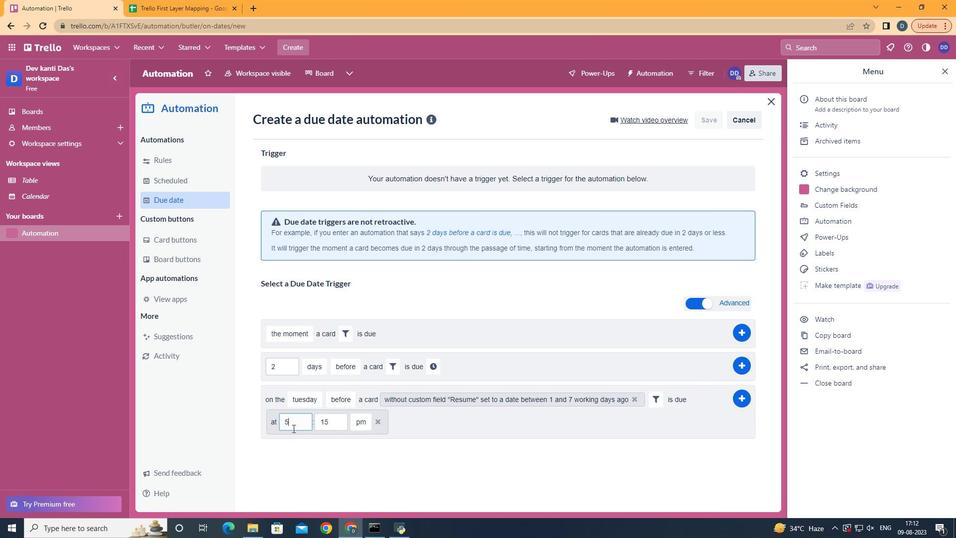 
Action: Mouse pressed left at (293, 428)
Screenshot: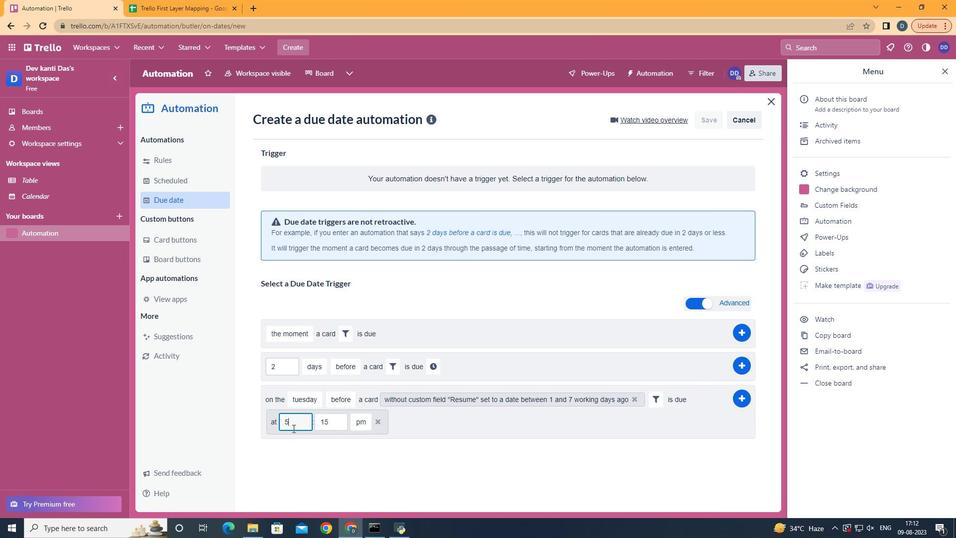 
Action: Key pressed <Key.backspace>11
Screenshot: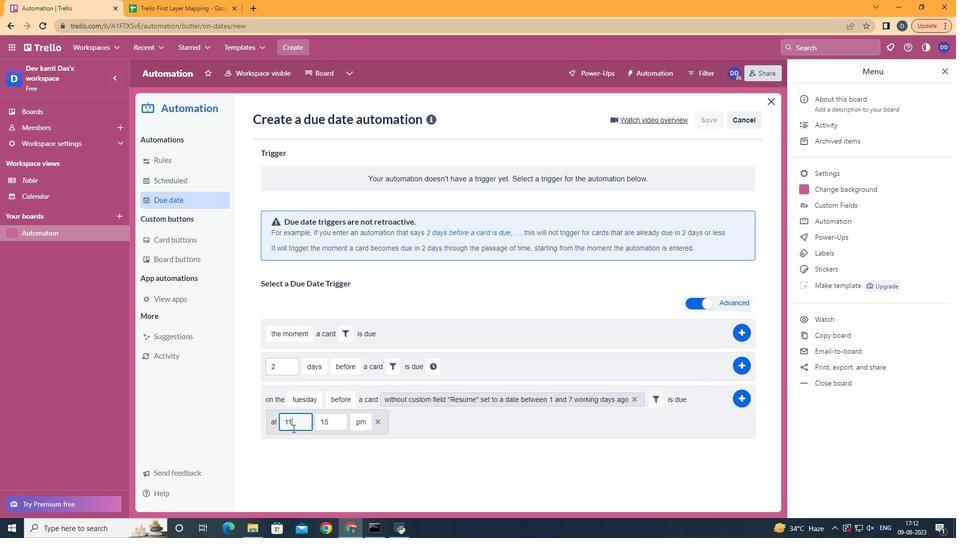 
Action: Mouse moved to (333, 420)
Screenshot: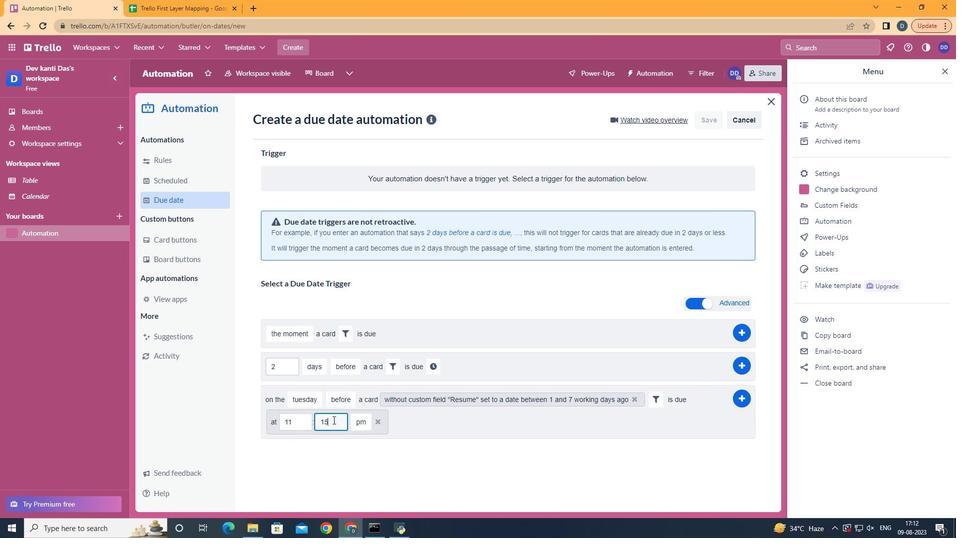 
Action: Mouse pressed left at (333, 420)
Screenshot: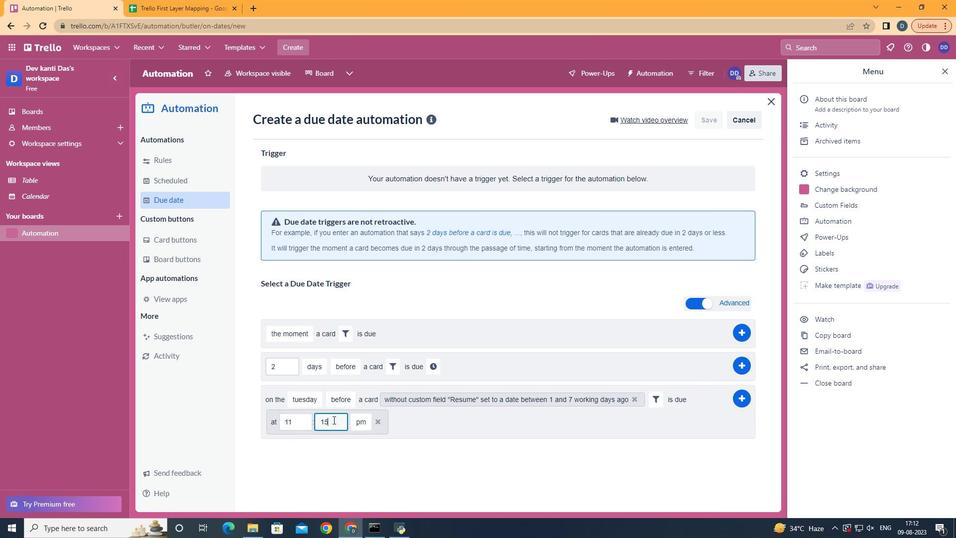
Action: Key pressed <Key.backspace>
Screenshot: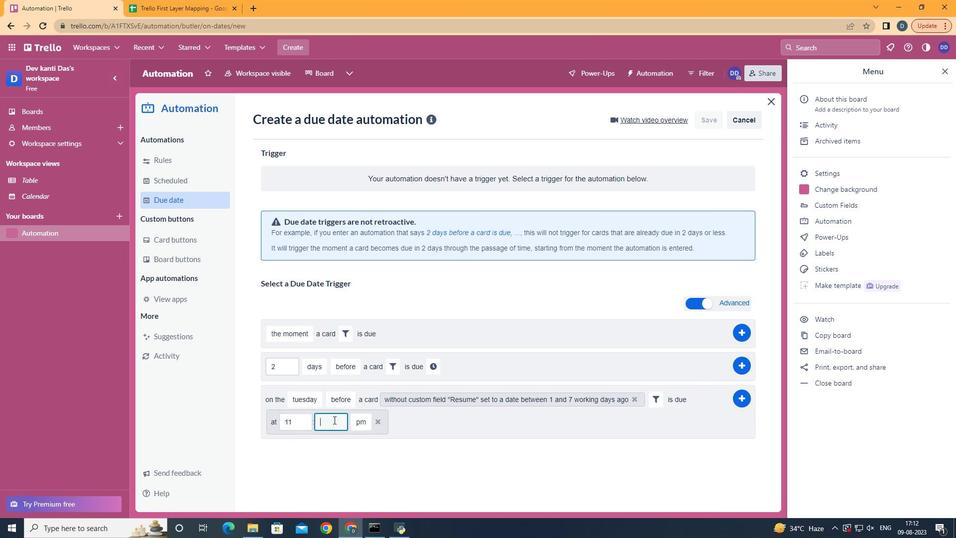 
Action: Mouse moved to (333, 420)
Screenshot: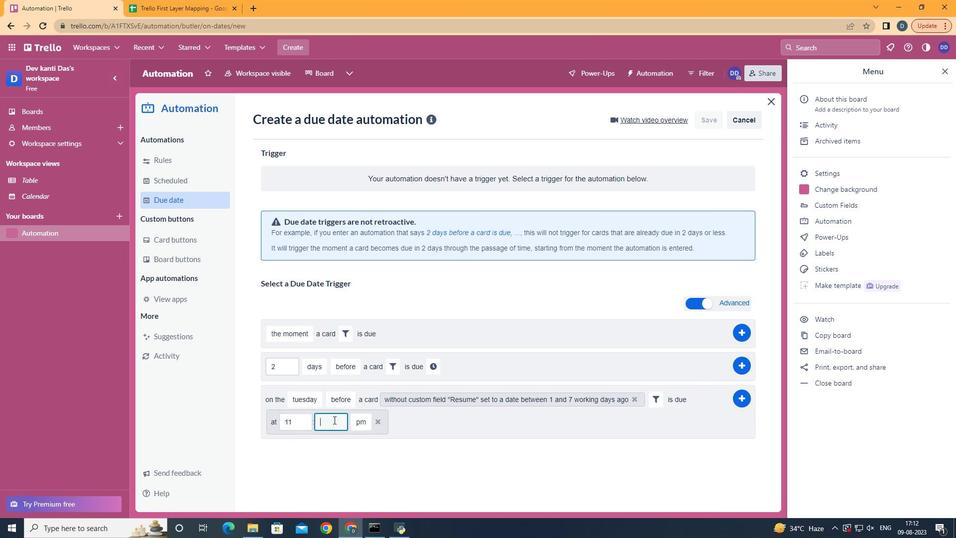 
Action: Key pressed <Key.backspace>00
Screenshot: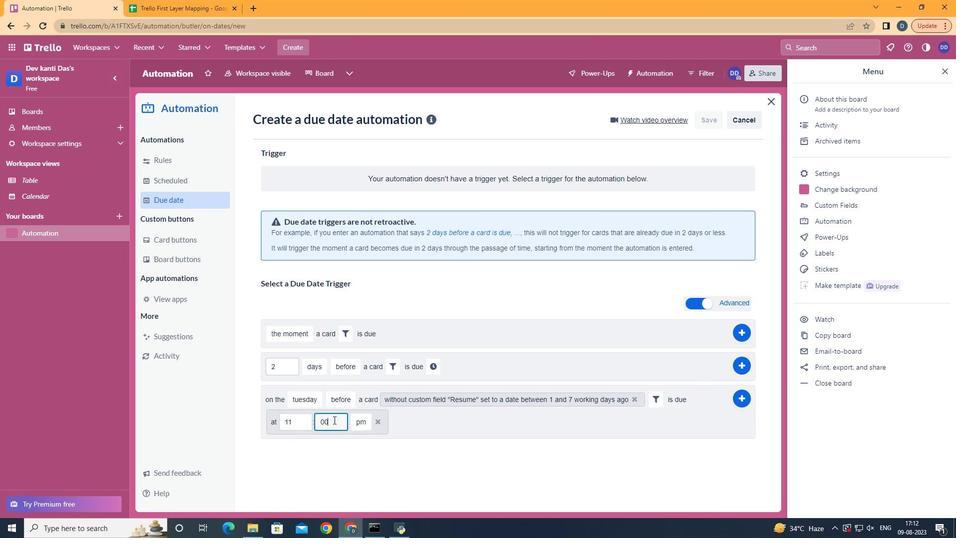 
Action: Mouse moved to (359, 438)
Screenshot: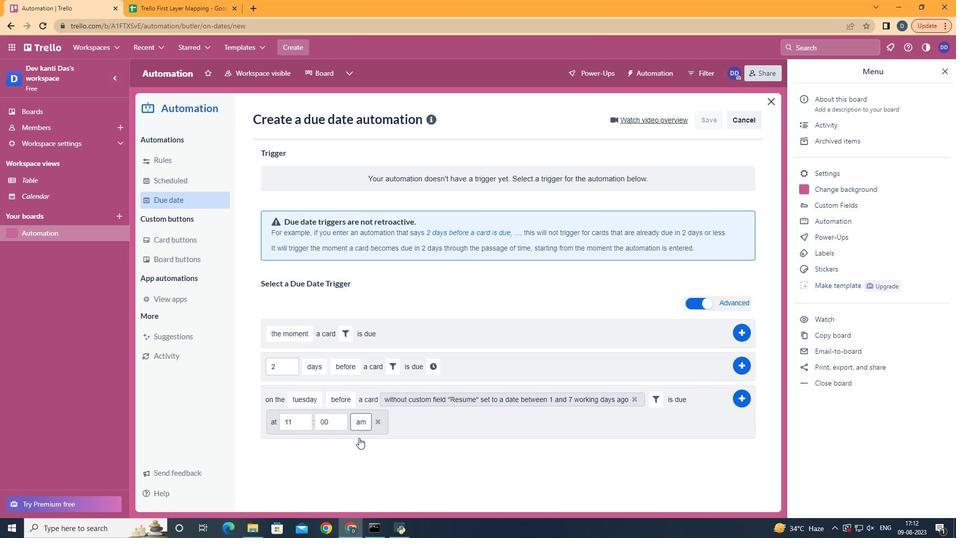 
Action: Mouse pressed left at (359, 438)
Screenshot: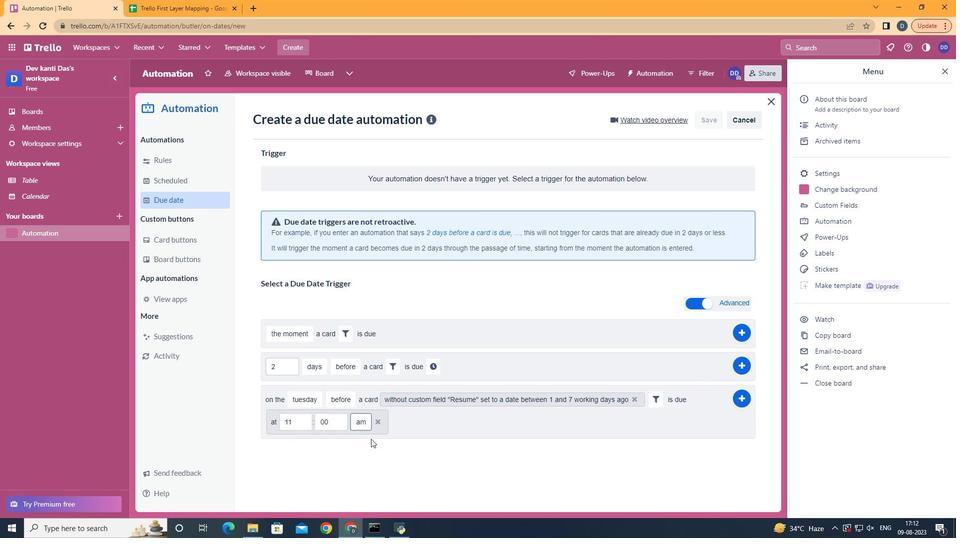 
Action: Mouse moved to (750, 401)
Screenshot: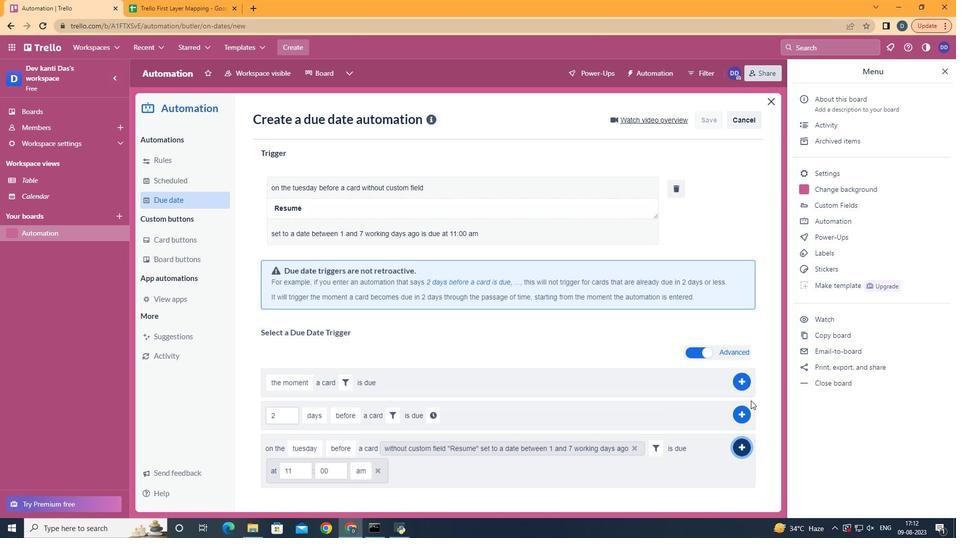 
Action: Mouse pressed left at (750, 401)
Screenshot: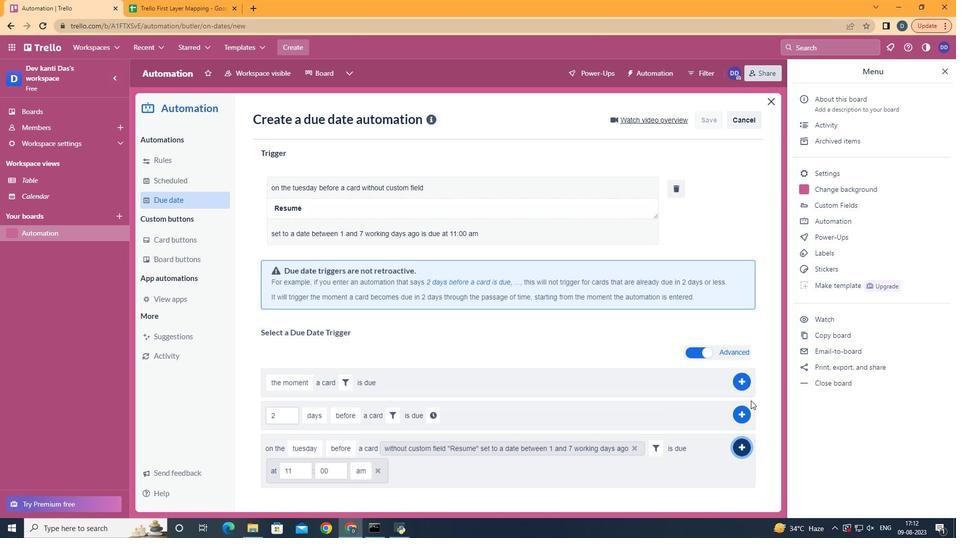 
Action: Mouse moved to (475, 264)
Screenshot: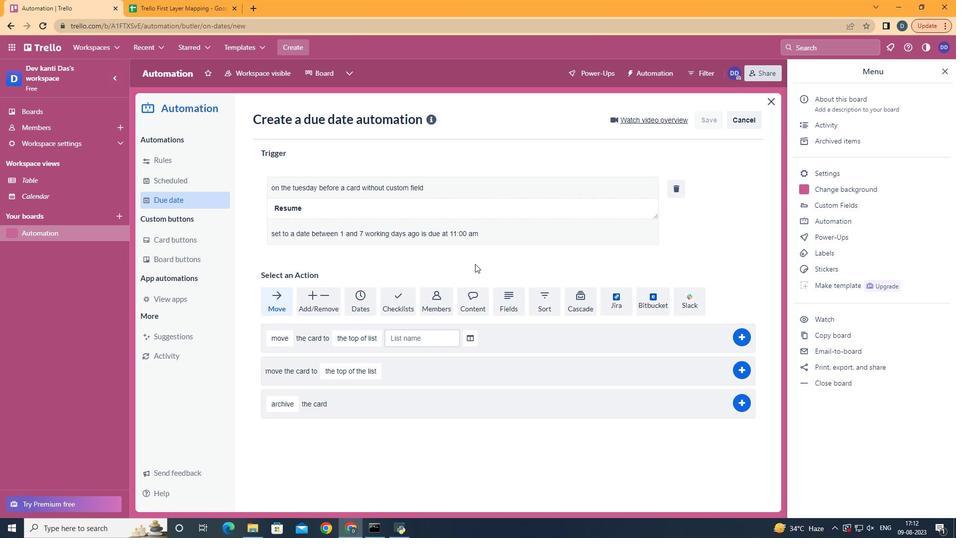 
